 Task: Search one way flight ticket for 3 adults in first from Presque Isle: Presque Isle International Airport to Raleigh: Raleigh-durham International Airport on 8-5-2023. Number of bags: 2 checked bags. Price is upto 92000. Outbound departure time preference is 17:00.
Action: Mouse moved to (288, 299)
Screenshot: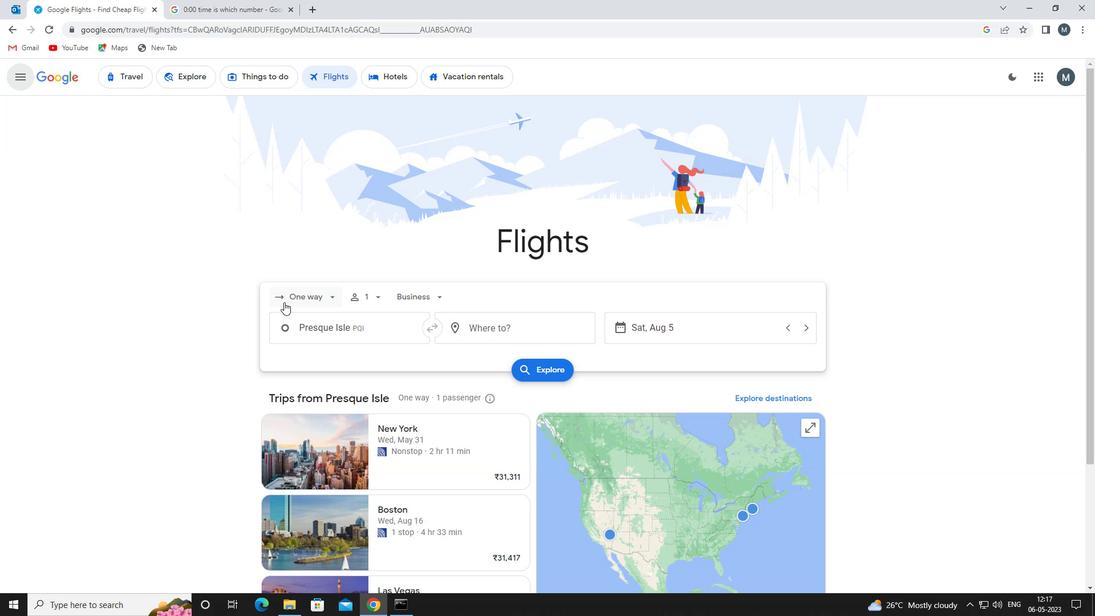 
Action: Mouse pressed left at (288, 299)
Screenshot: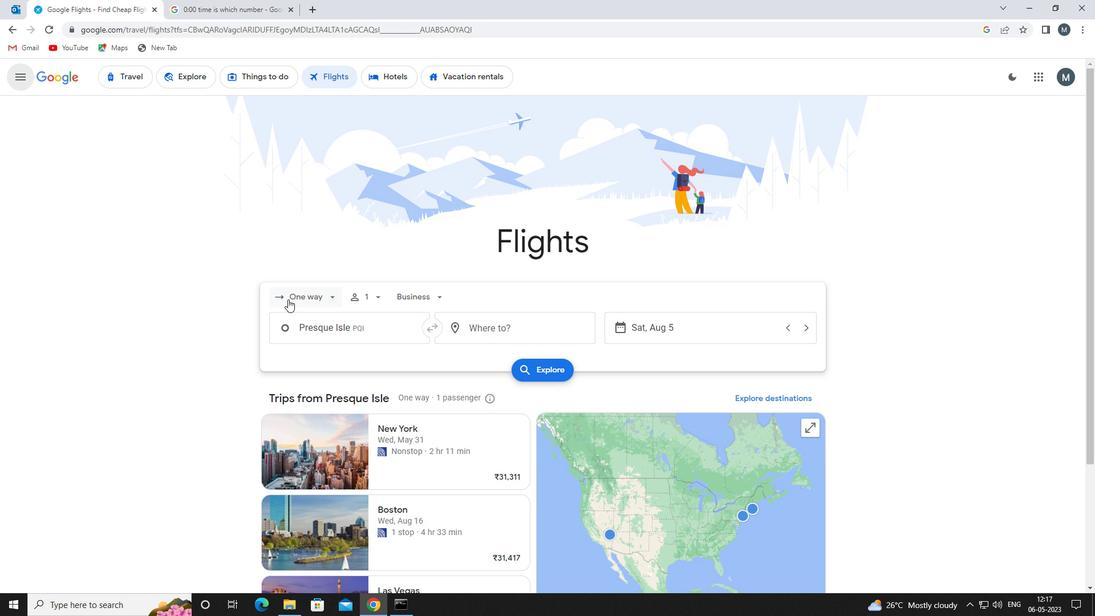 
Action: Mouse moved to (297, 353)
Screenshot: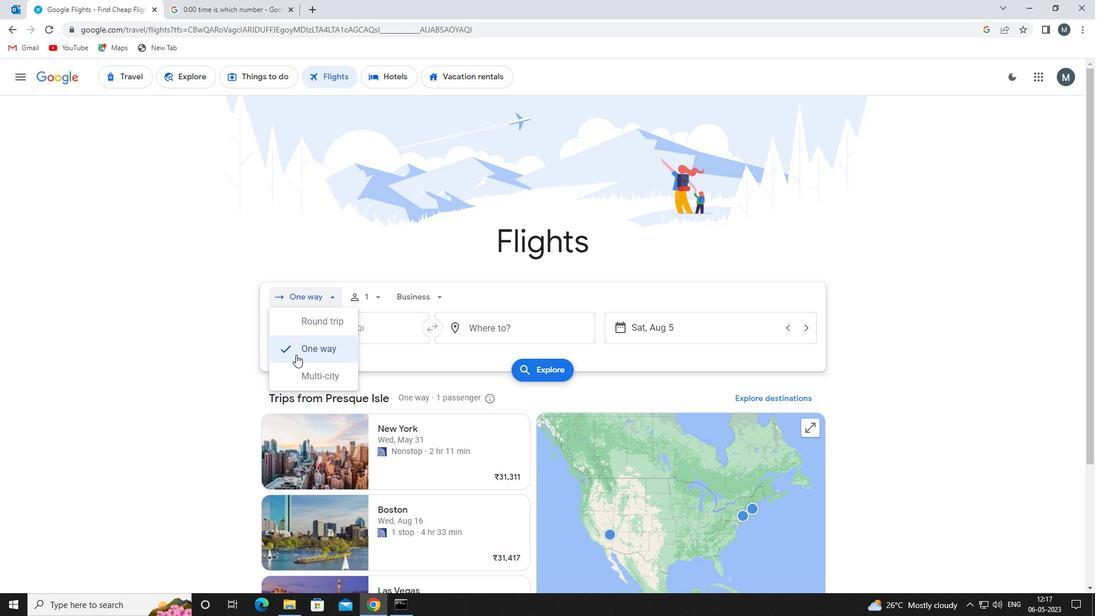 
Action: Mouse pressed left at (297, 353)
Screenshot: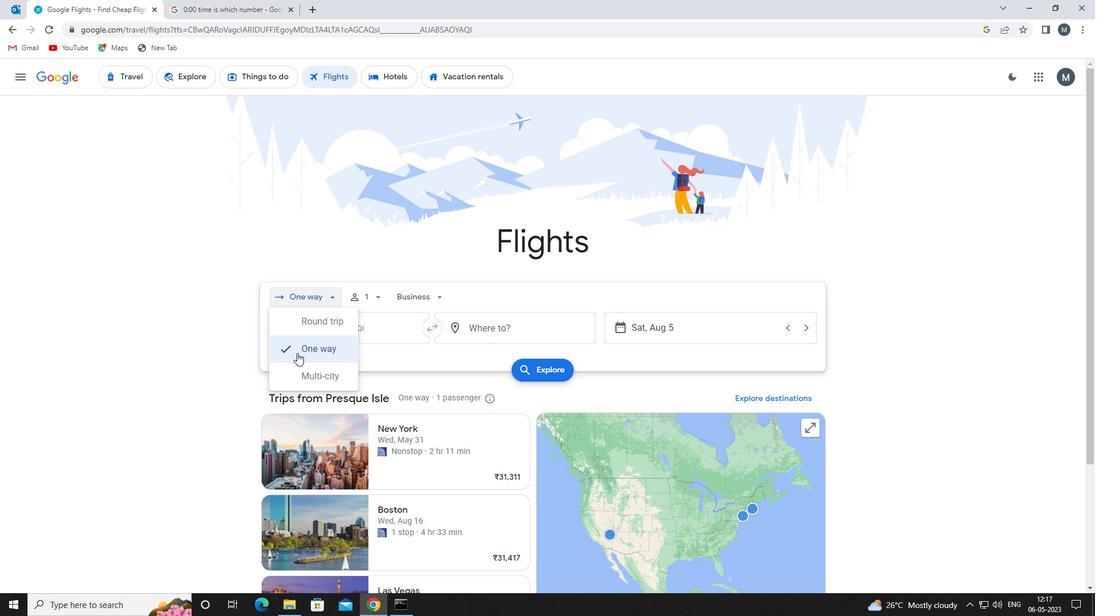 
Action: Mouse moved to (379, 299)
Screenshot: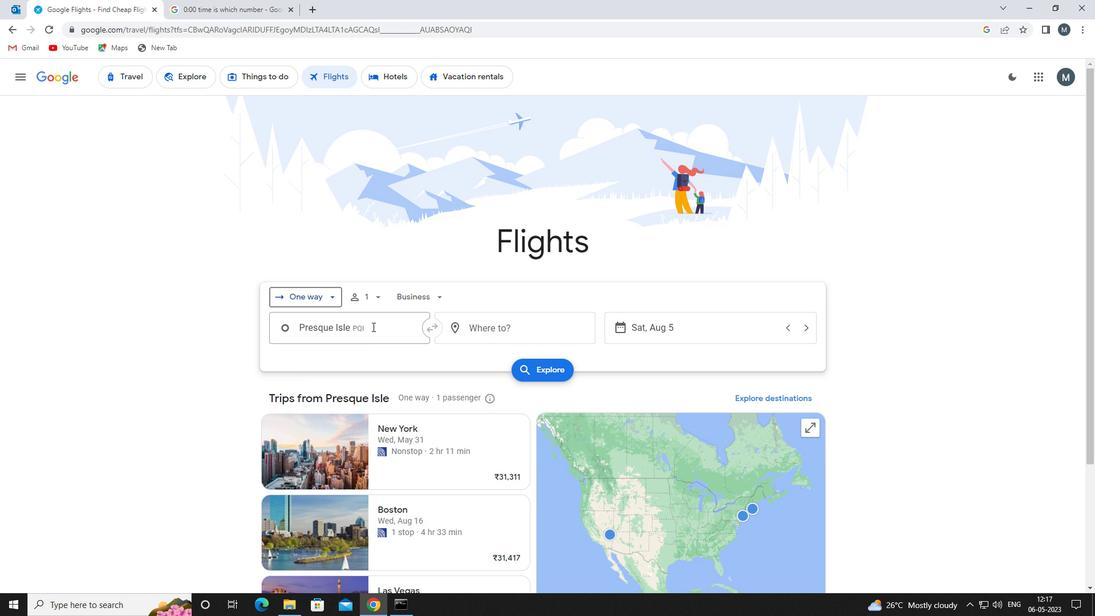 
Action: Mouse pressed left at (379, 299)
Screenshot: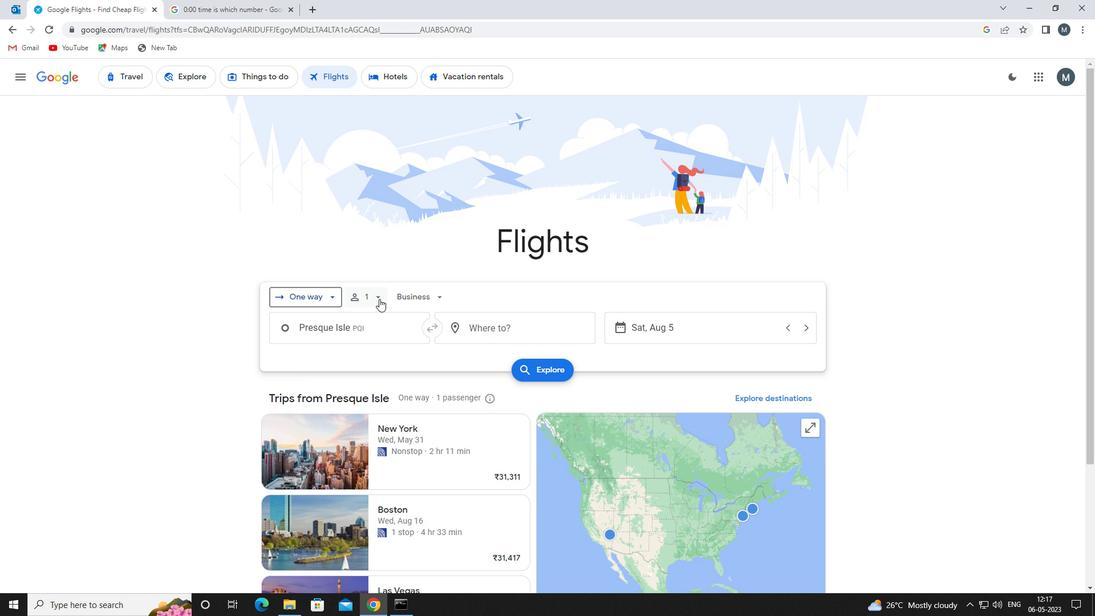 
Action: Mouse moved to (465, 325)
Screenshot: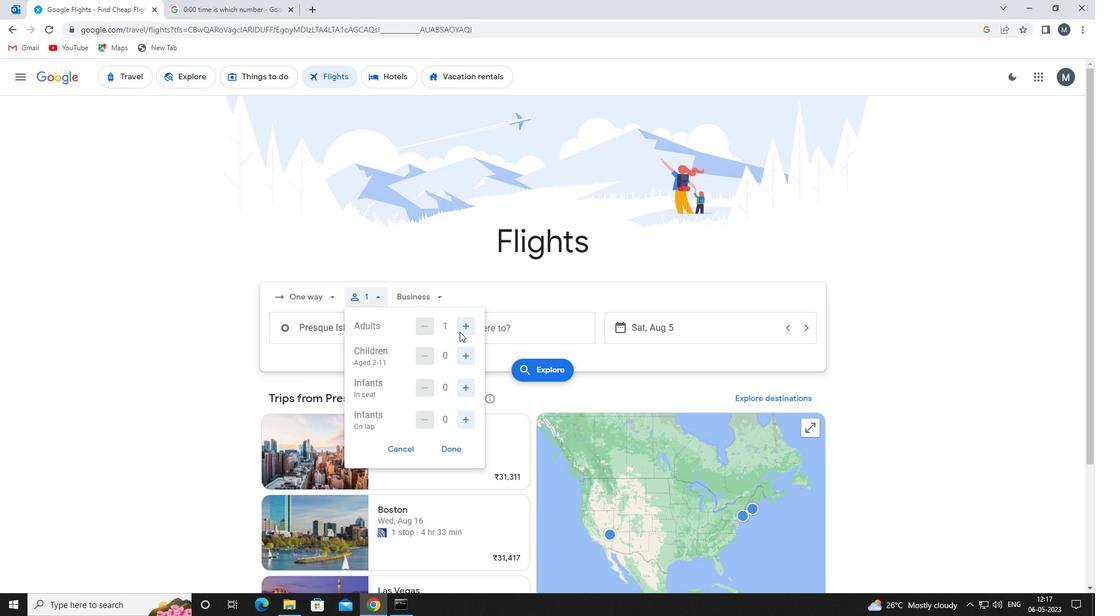
Action: Mouse pressed left at (465, 325)
Screenshot: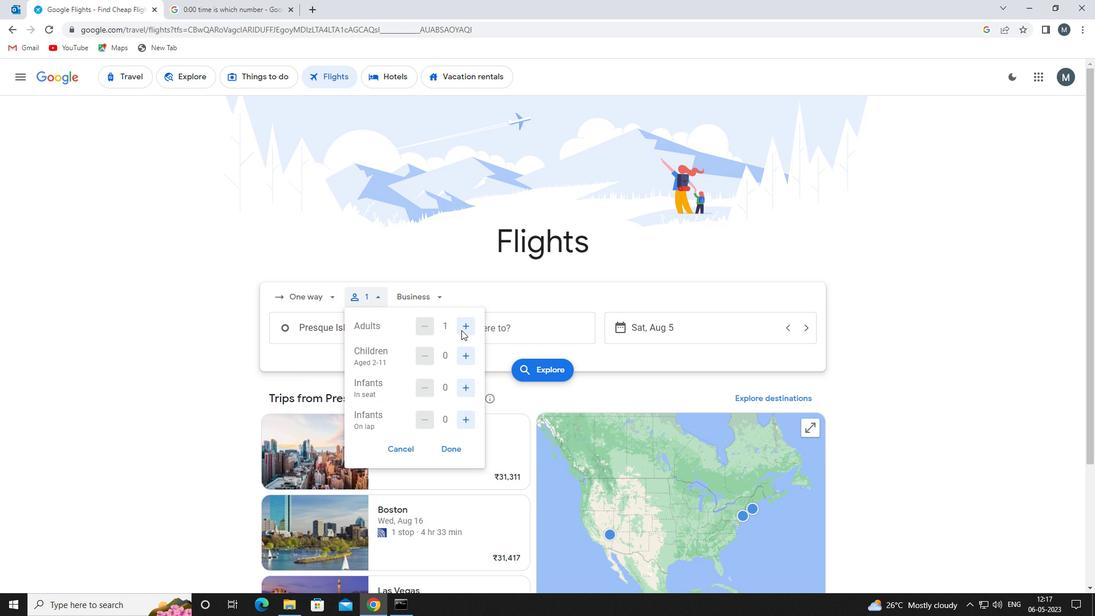 
Action: Mouse pressed left at (465, 325)
Screenshot: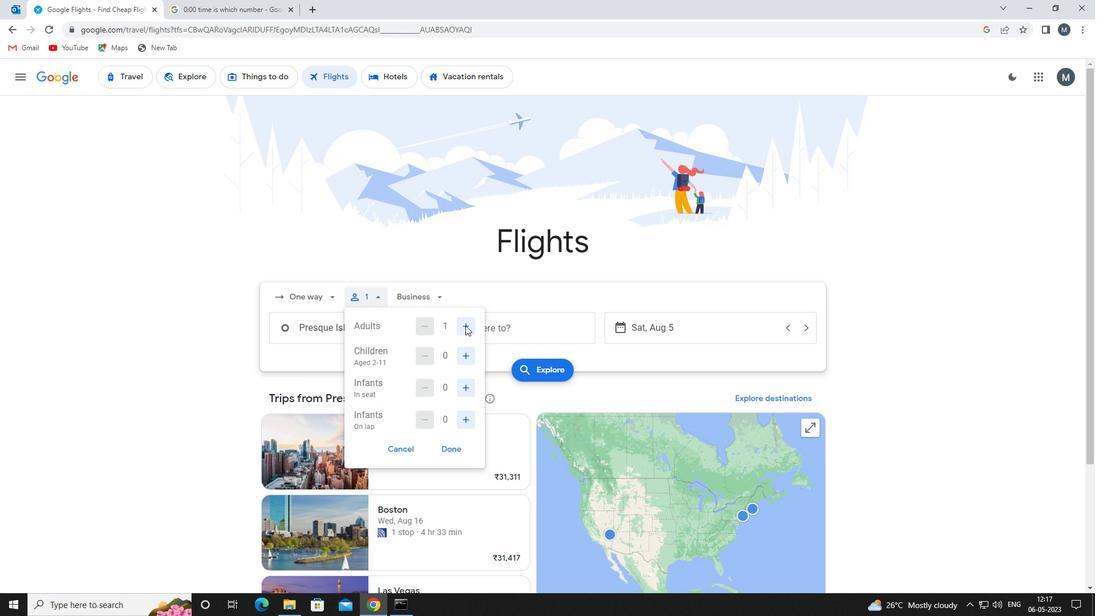 
Action: Mouse moved to (446, 454)
Screenshot: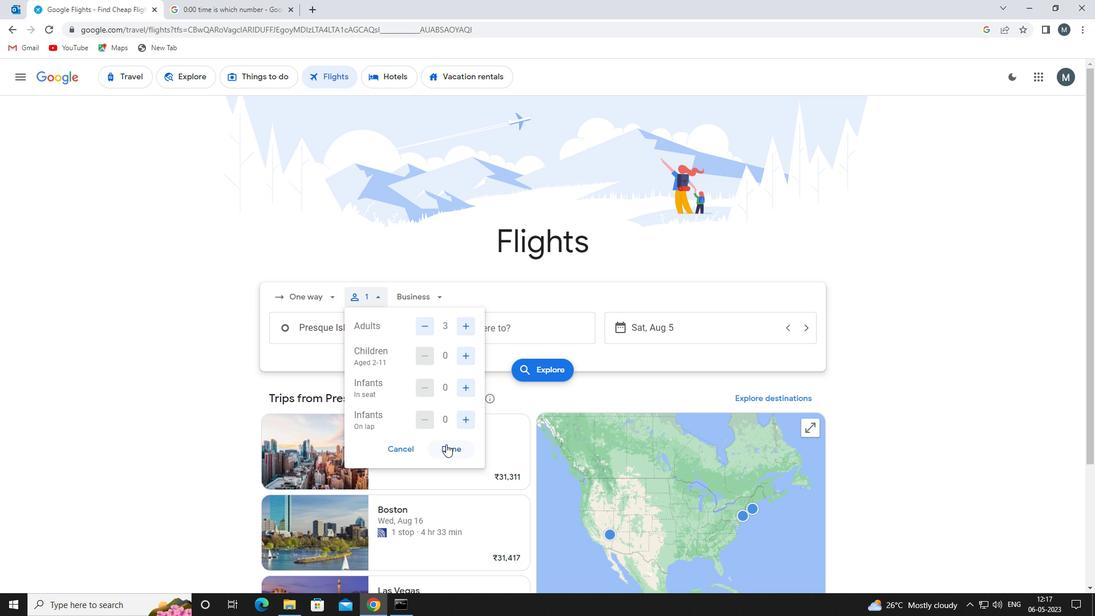 
Action: Mouse pressed left at (446, 454)
Screenshot: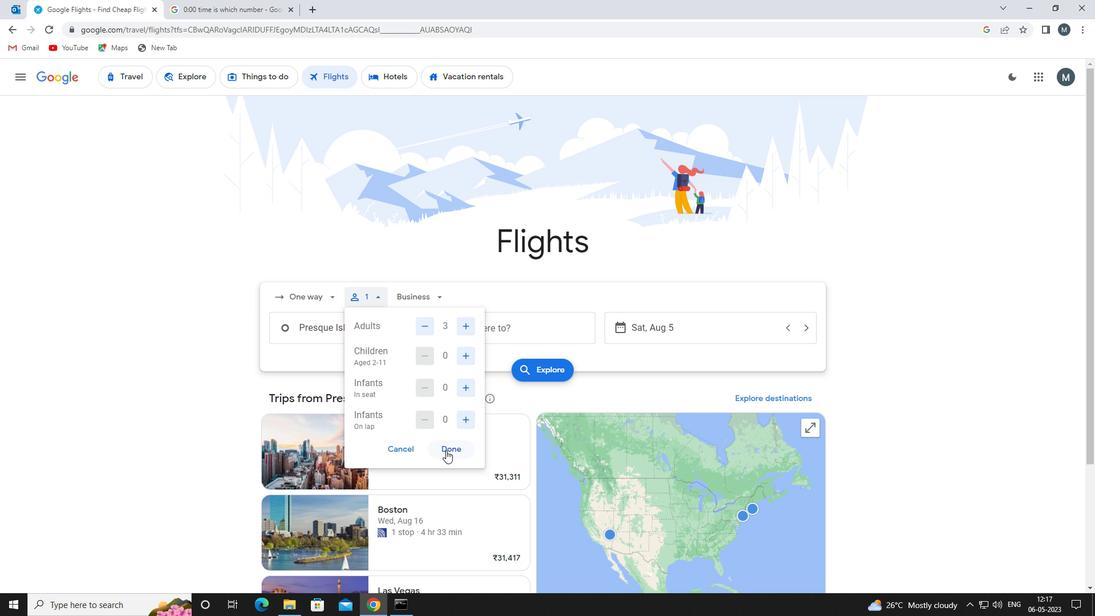 
Action: Mouse moved to (397, 299)
Screenshot: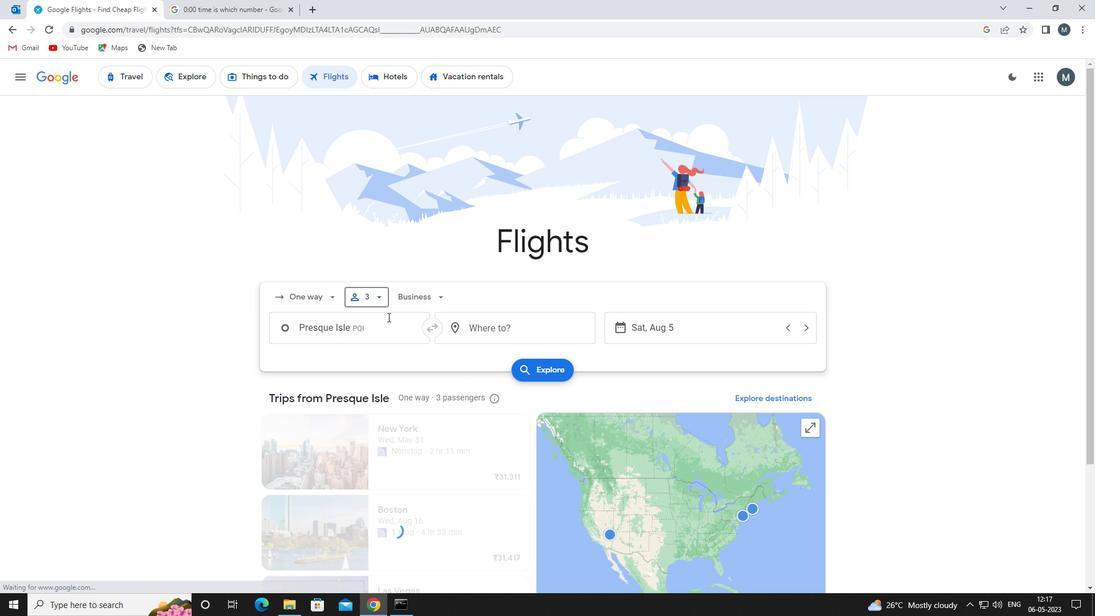 
Action: Mouse pressed left at (397, 299)
Screenshot: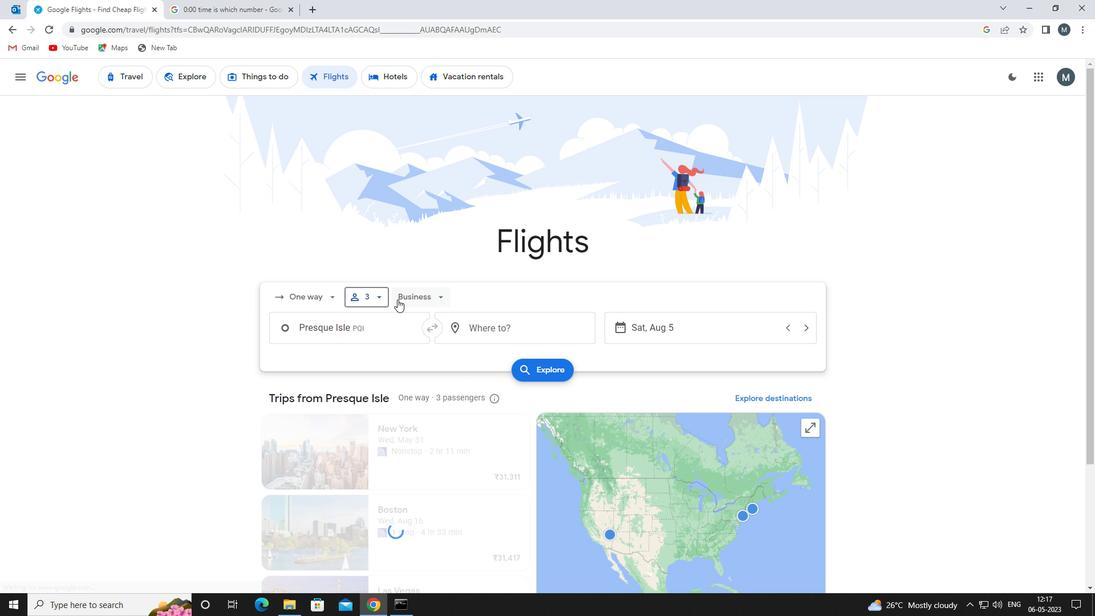 
Action: Mouse moved to (437, 404)
Screenshot: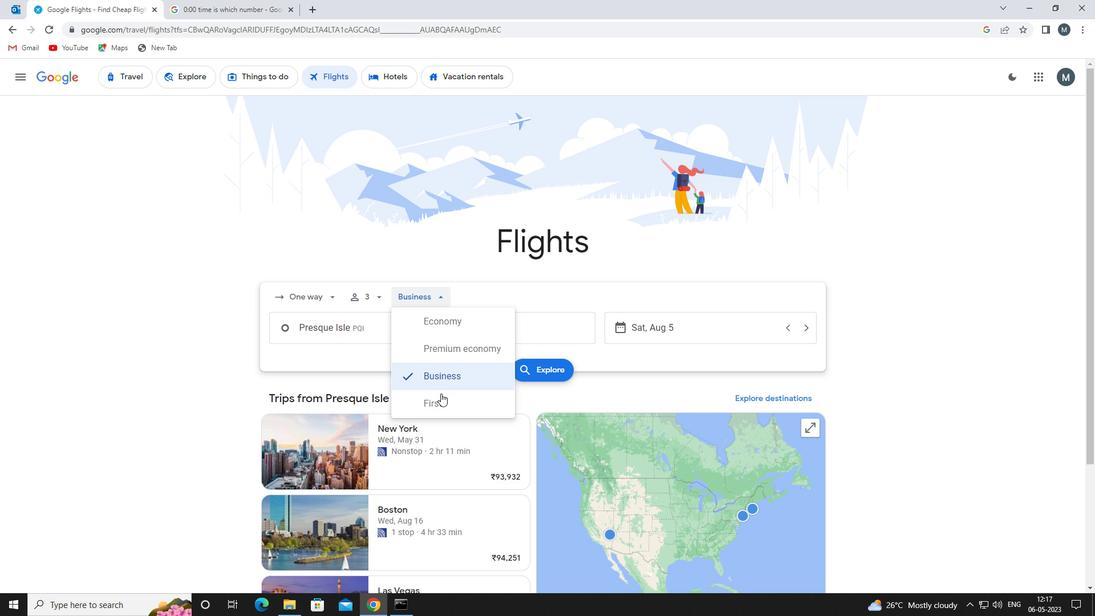 
Action: Mouse pressed left at (437, 404)
Screenshot: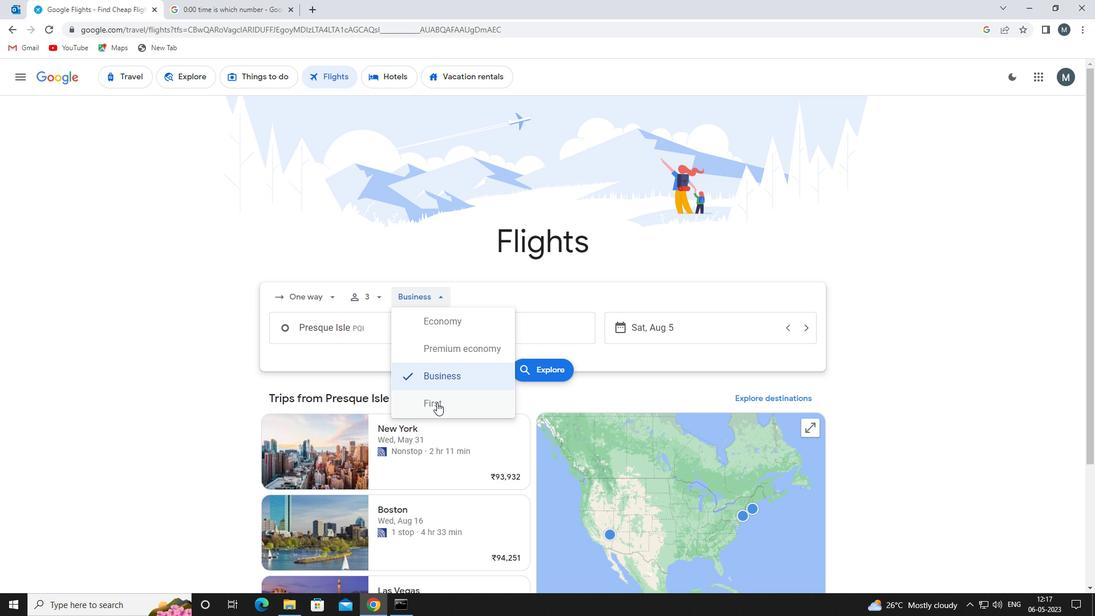 
Action: Mouse moved to (374, 327)
Screenshot: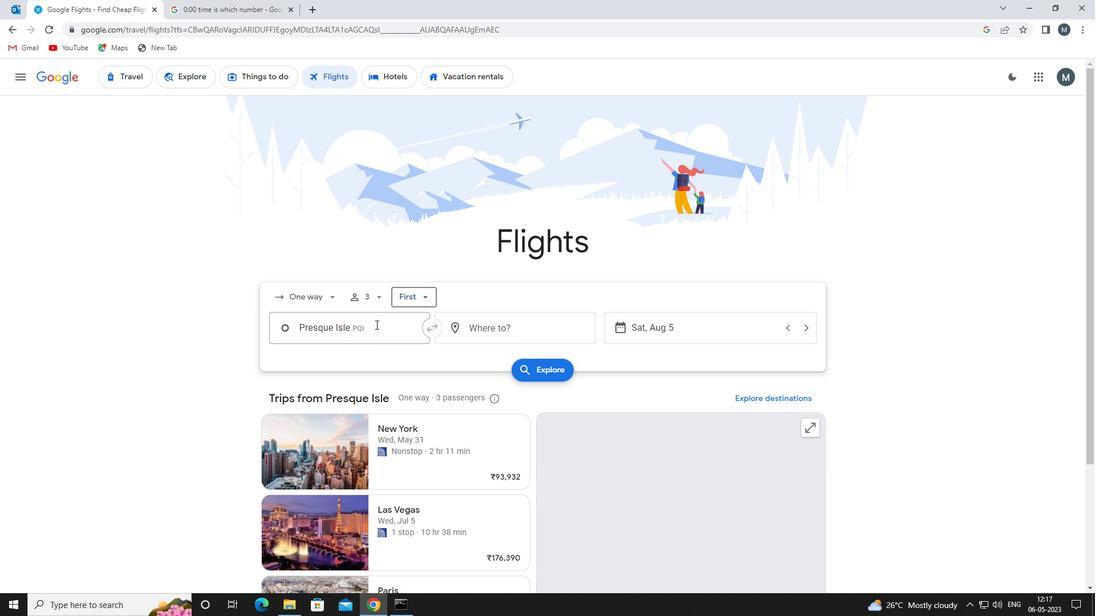 
Action: Mouse pressed left at (374, 327)
Screenshot: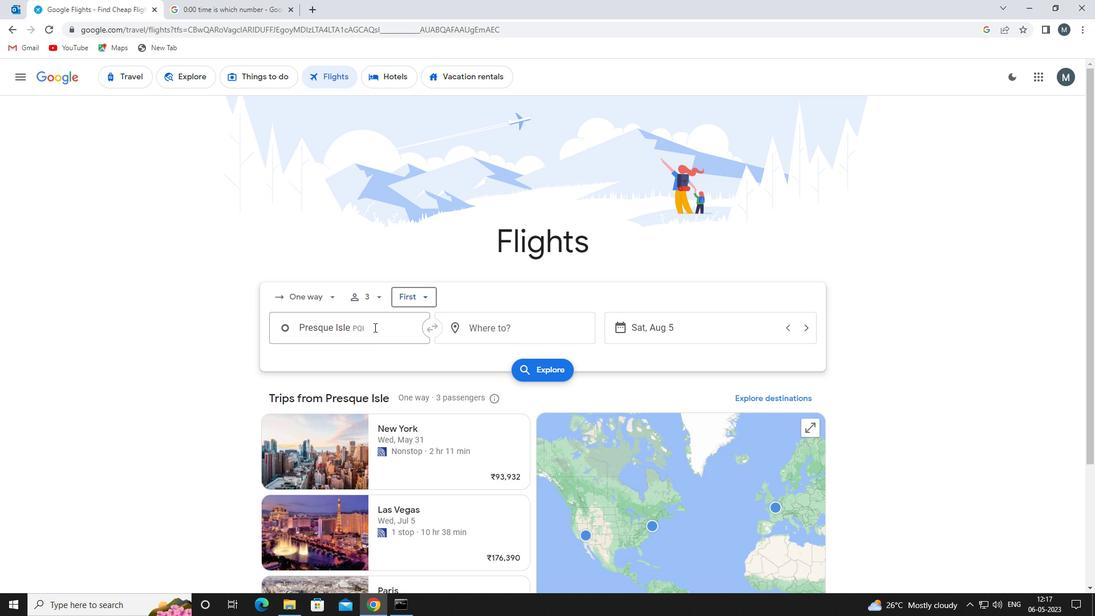 
Action: Key pressed presque<Key.space>isle<Key.space>i
Screenshot: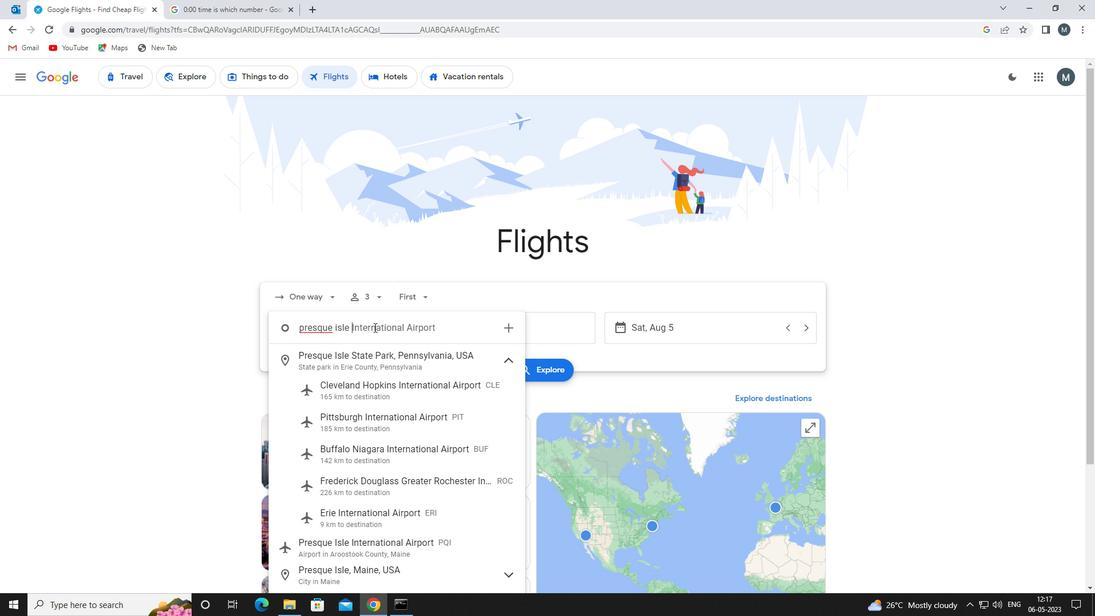 
Action: Mouse moved to (347, 362)
Screenshot: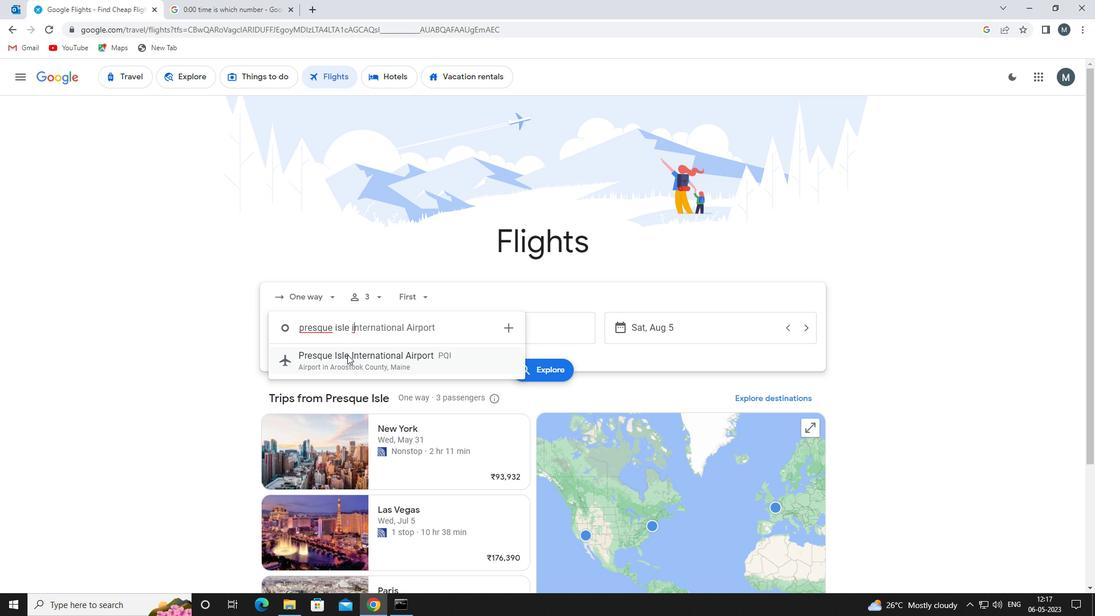 
Action: Mouse pressed left at (347, 362)
Screenshot: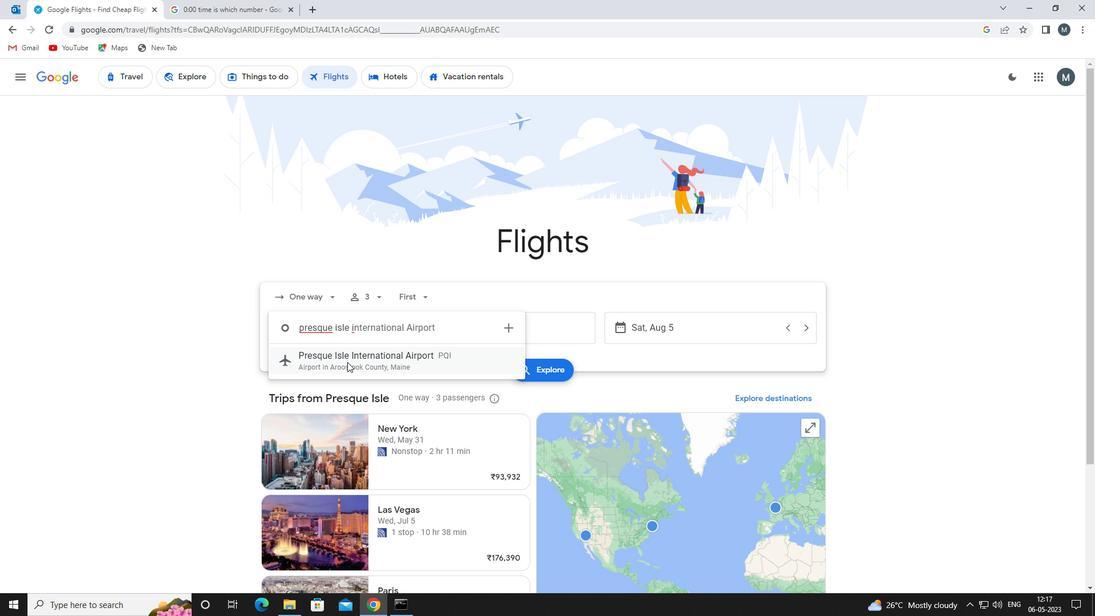 
Action: Mouse moved to (481, 334)
Screenshot: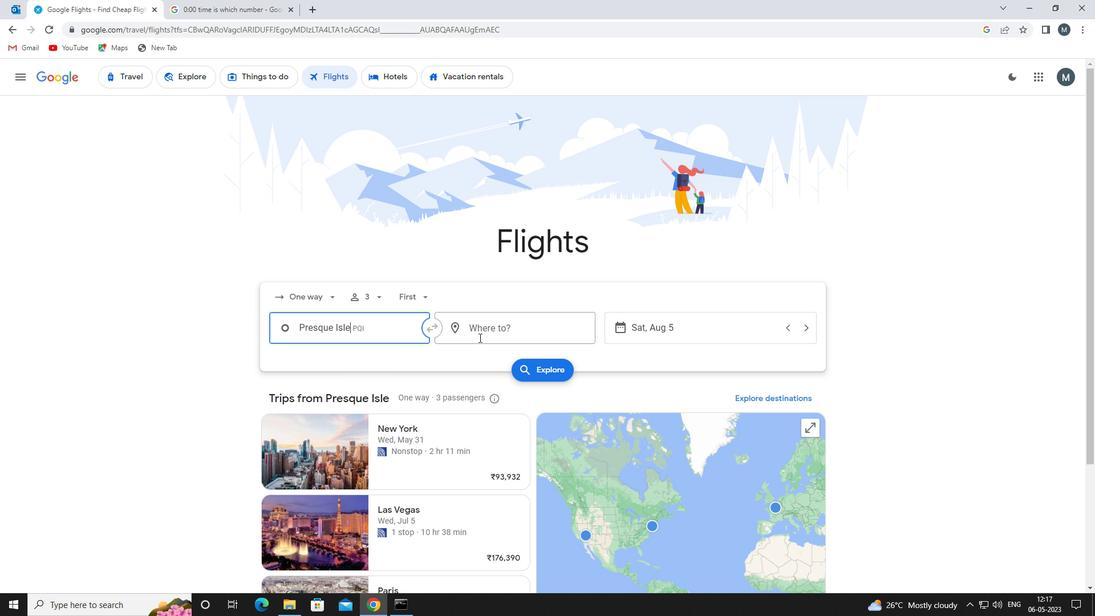 
Action: Mouse pressed left at (481, 334)
Screenshot: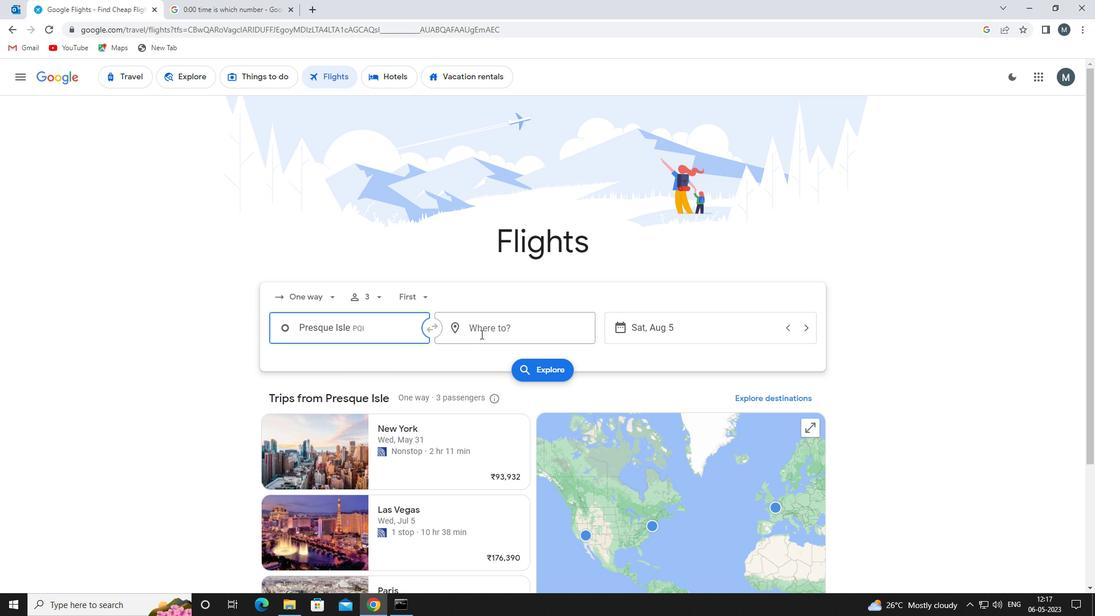 
Action: Mouse moved to (479, 332)
Screenshot: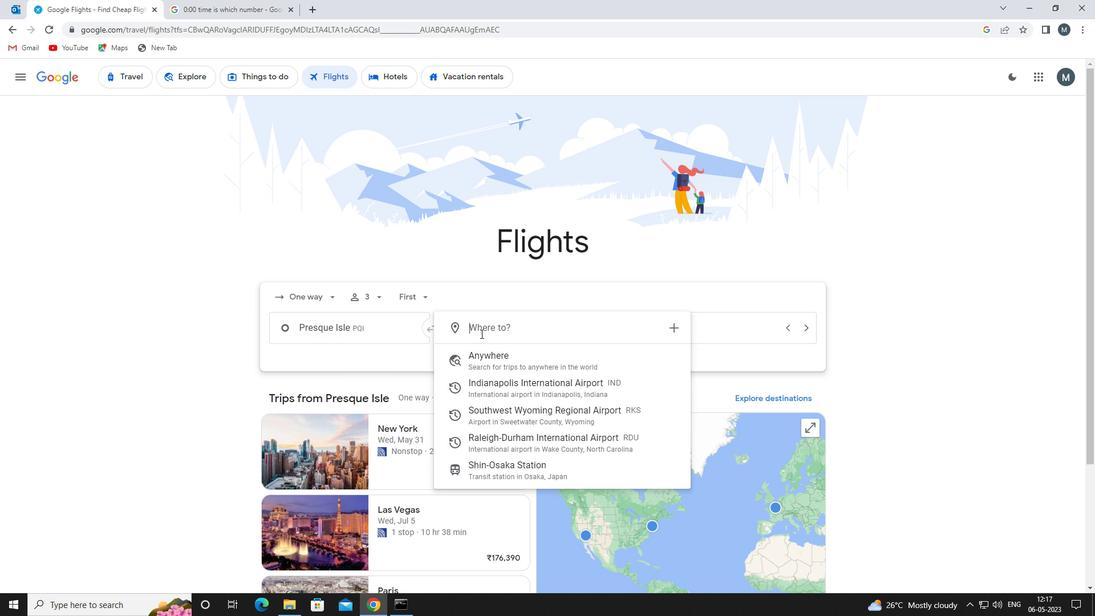 
Action: Key pressed raleigh<Key.space>du
Screenshot: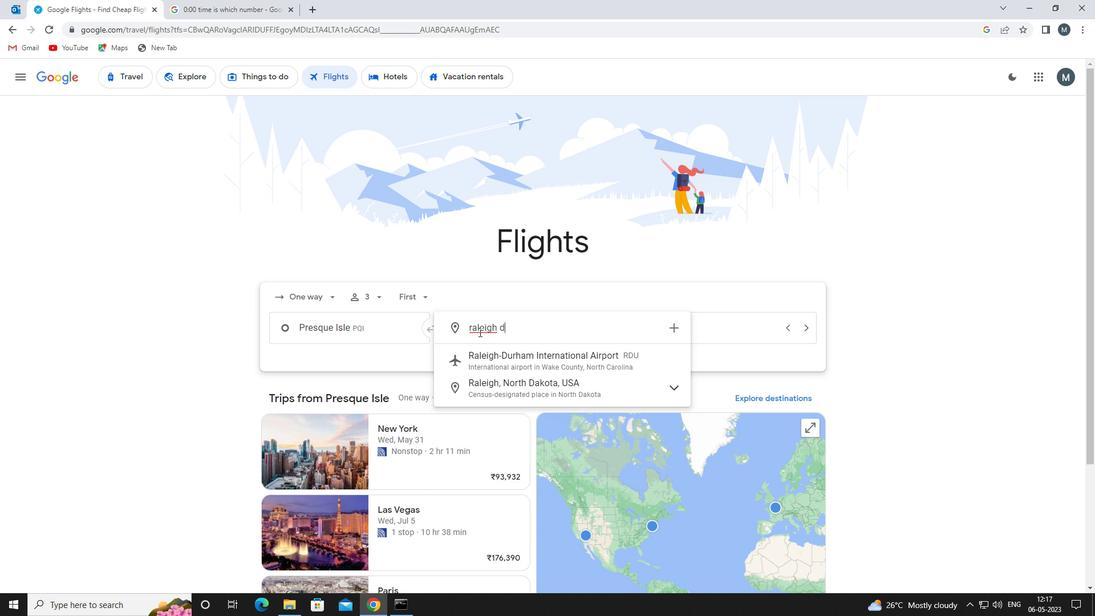
Action: Mouse moved to (569, 357)
Screenshot: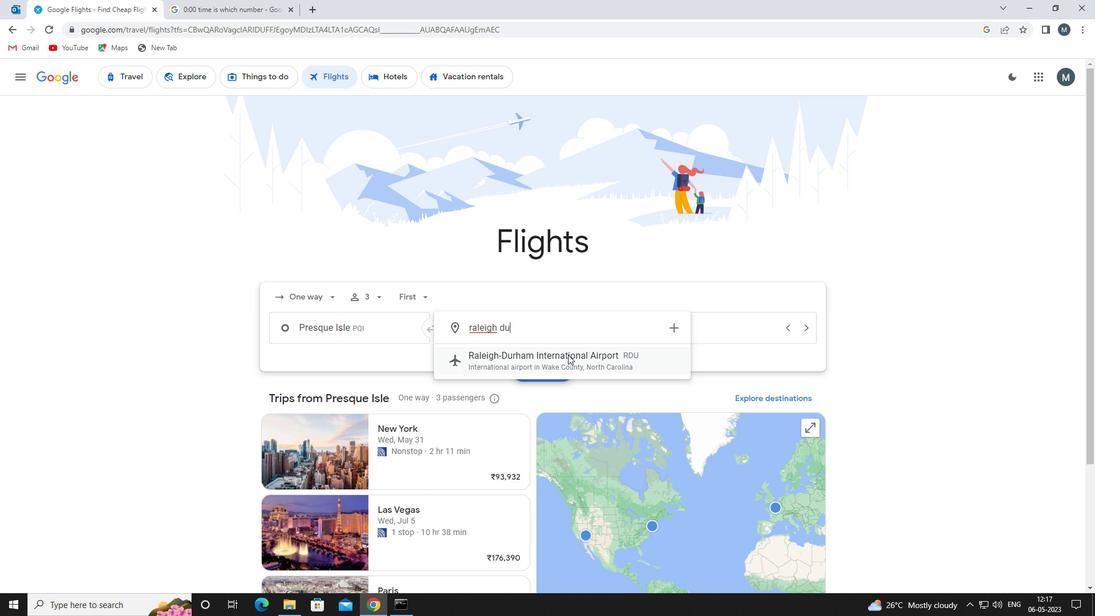 
Action: Mouse pressed left at (569, 357)
Screenshot: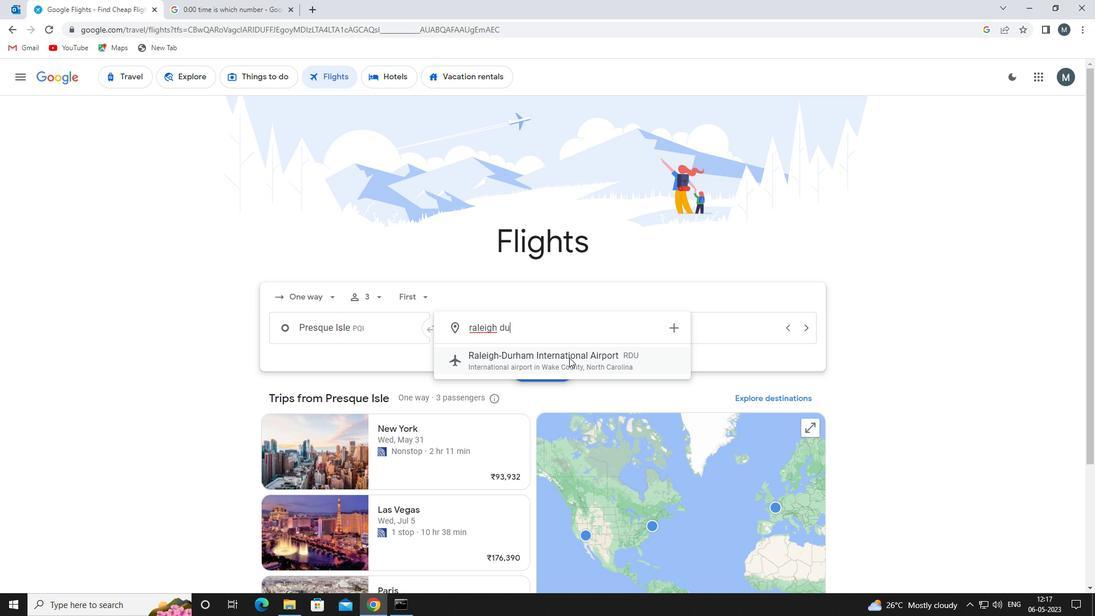 
Action: Mouse moved to (654, 328)
Screenshot: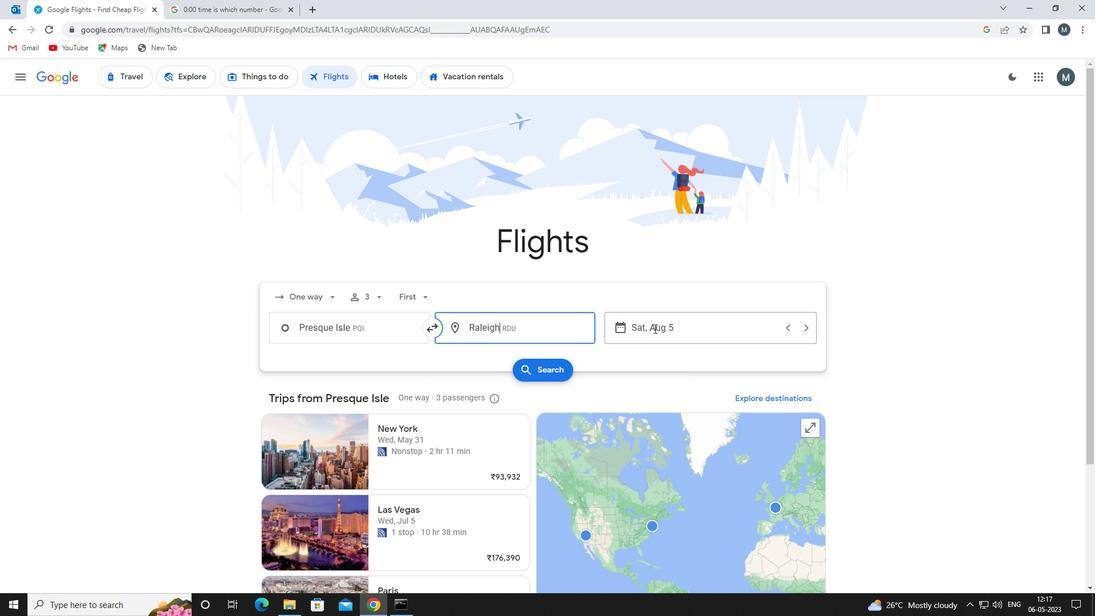 
Action: Mouse pressed left at (654, 328)
Screenshot: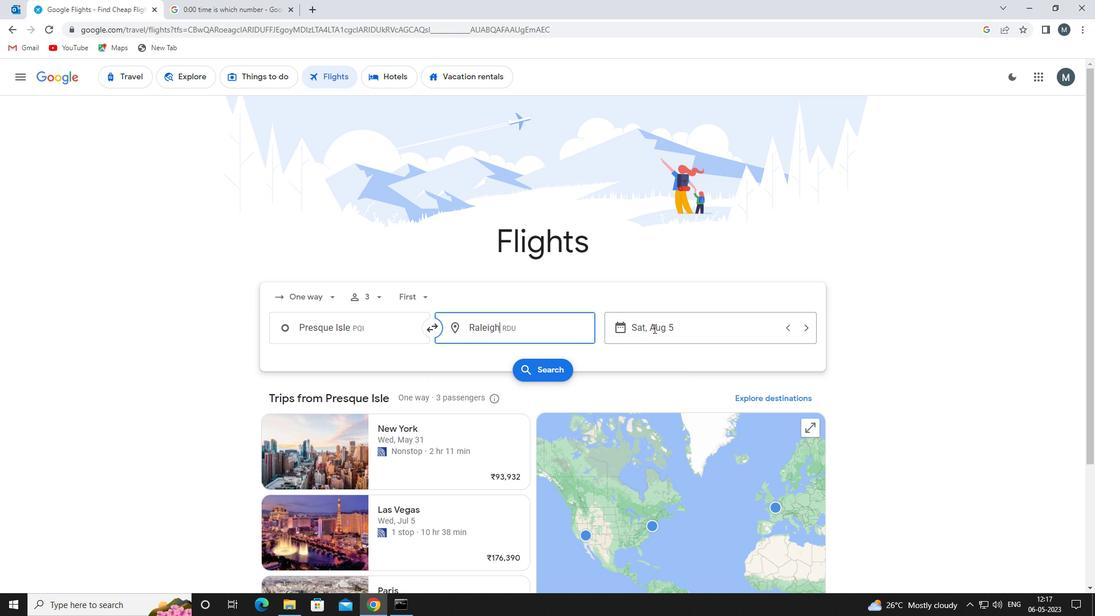 
Action: Mouse moved to (574, 390)
Screenshot: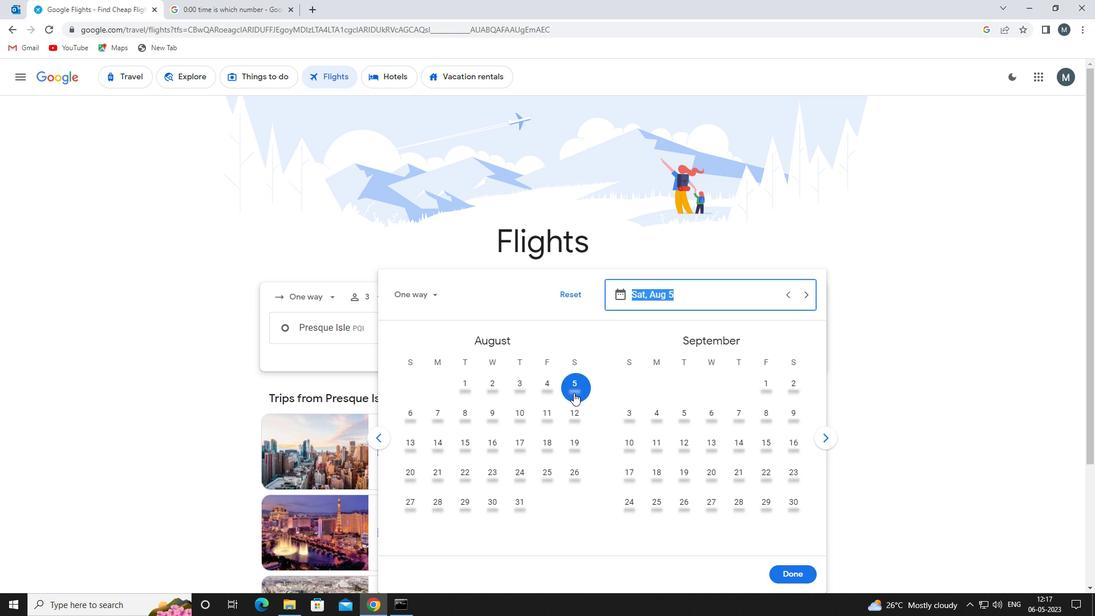 
Action: Mouse pressed left at (574, 390)
Screenshot: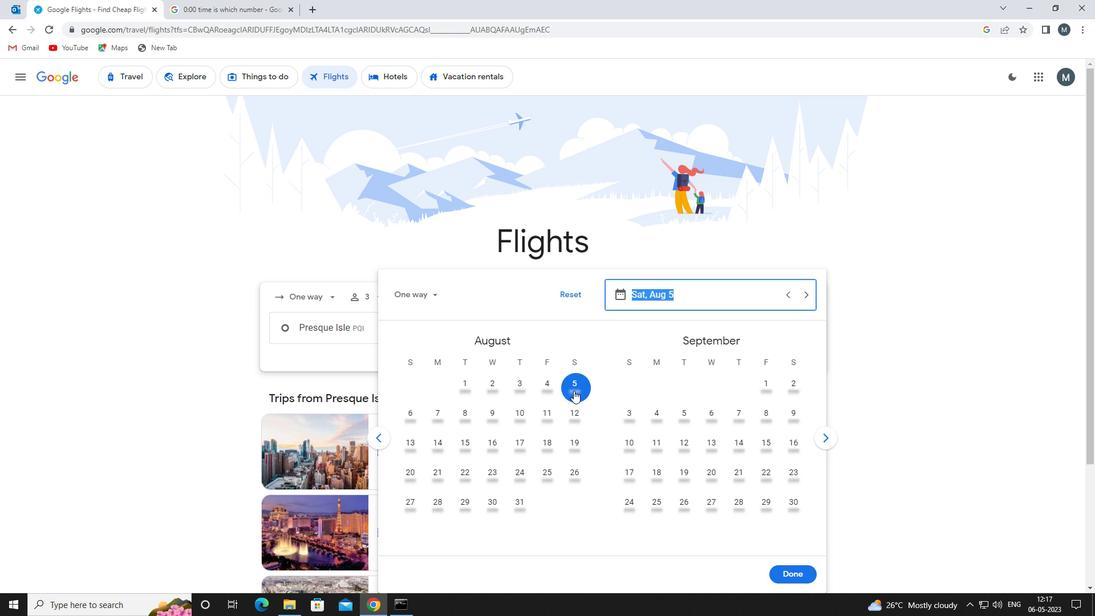 
Action: Mouse moved to (784, 574)
Screenshot: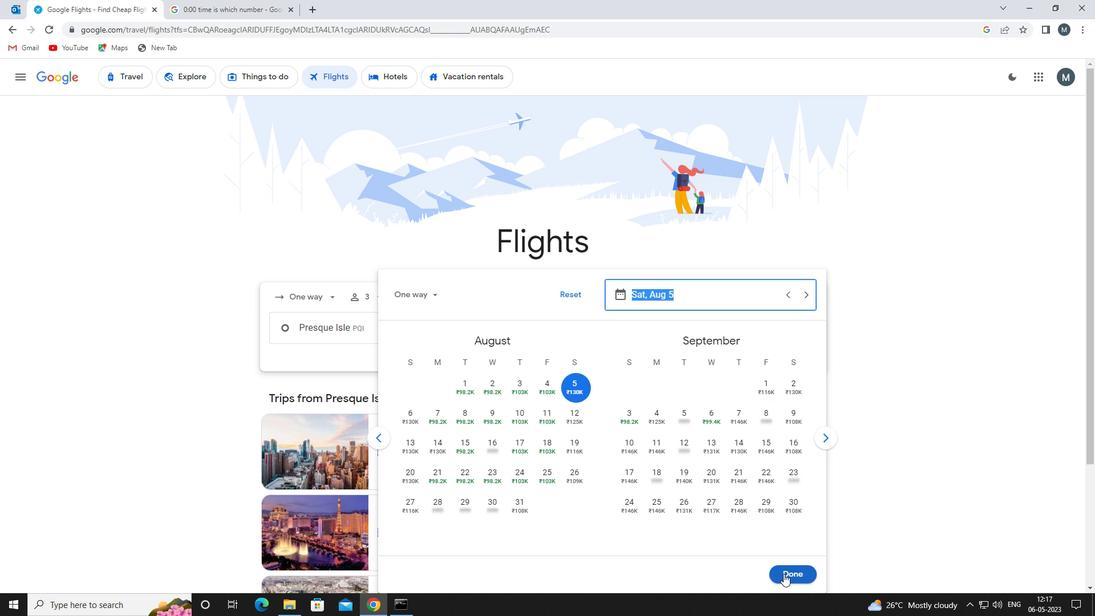 
Action: Mouse pressed left at (784, 574)
Screenshot: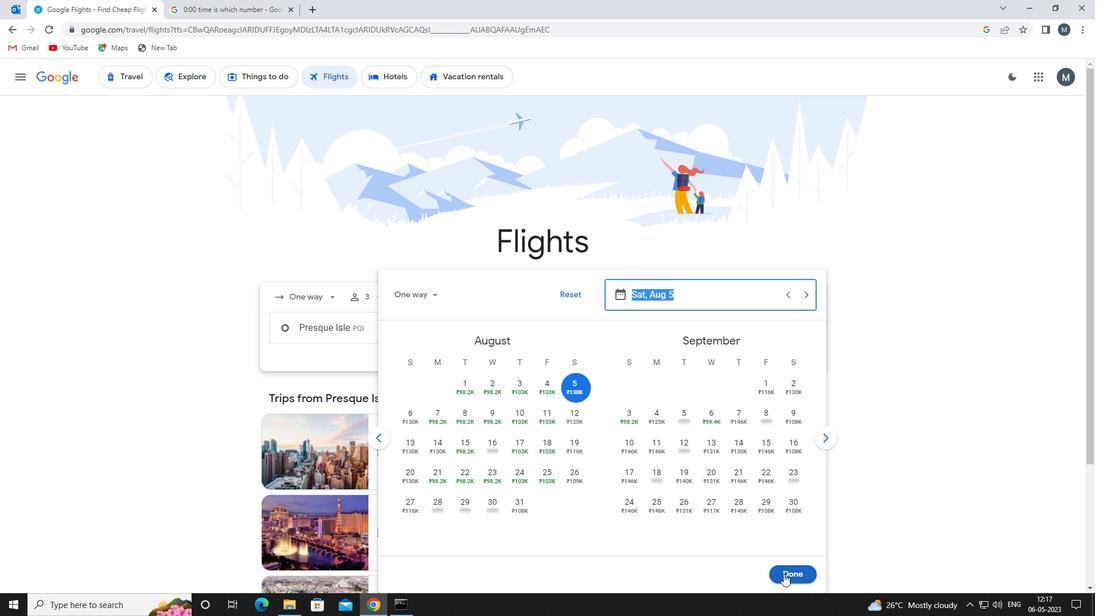 
Action: Mouse moved to (530, 375)
Screenshot: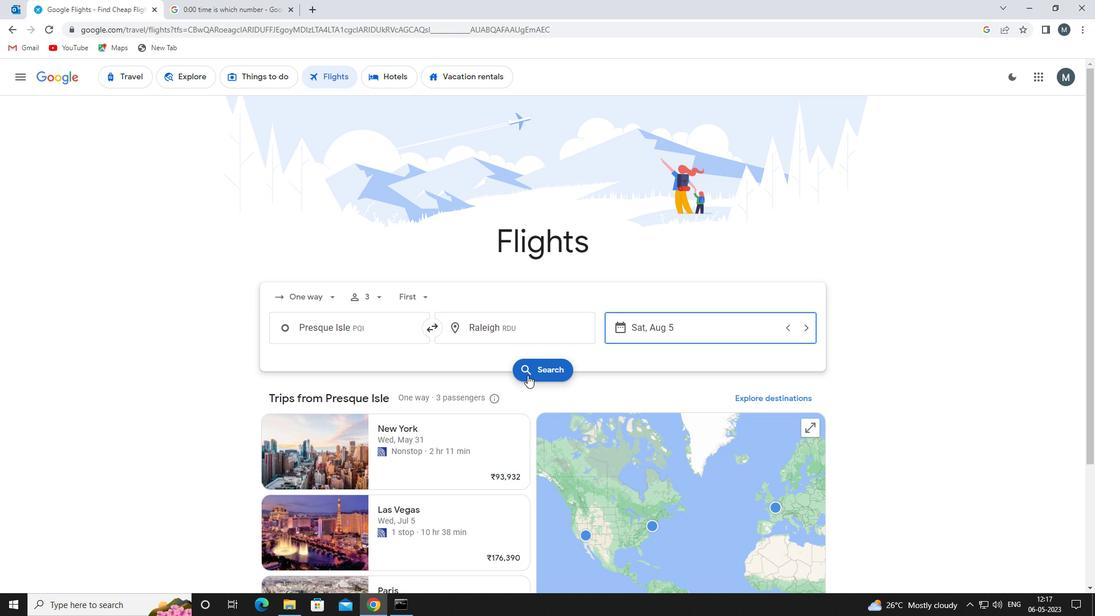 
Action: Mouse pressed left at (530, 375)
Screenshot: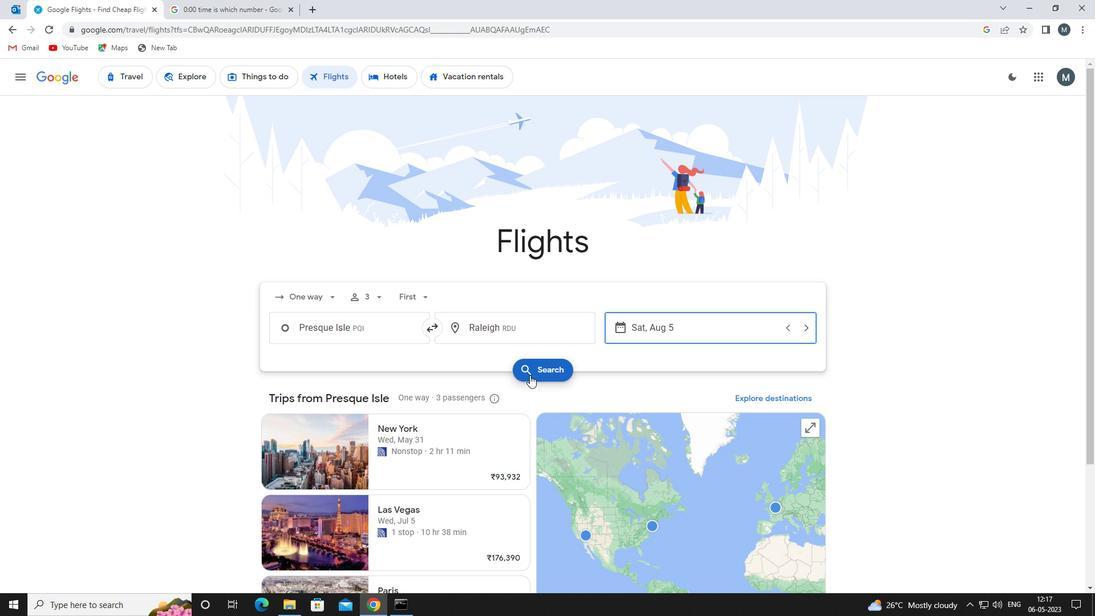 
Action: Mouse moved to (283, 178)
Screenshot: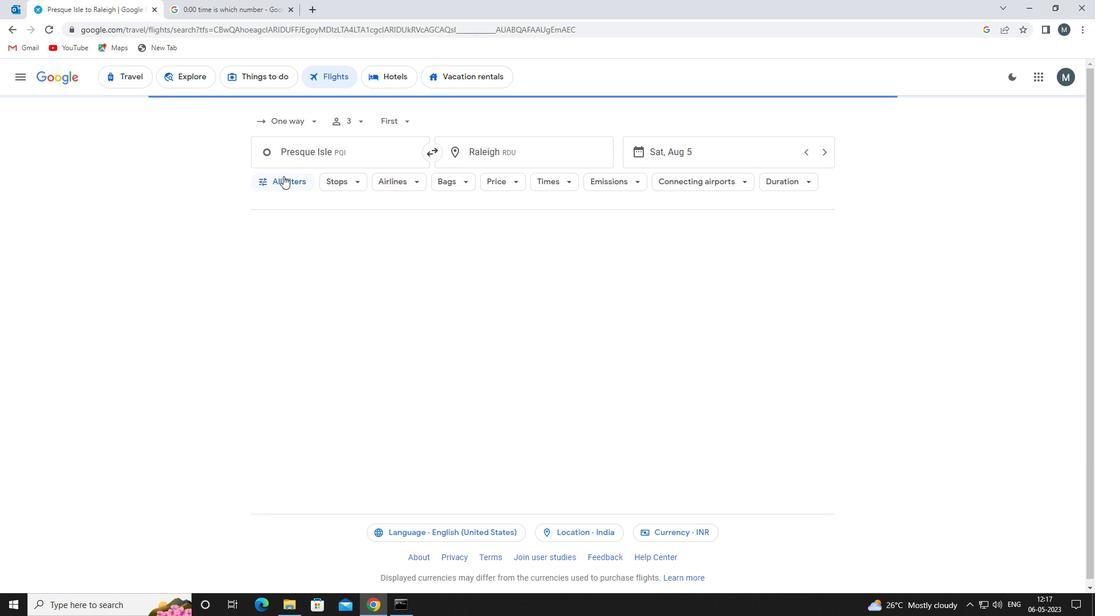 
Action: Mouse pressed left at (283, 178)
Screenshot: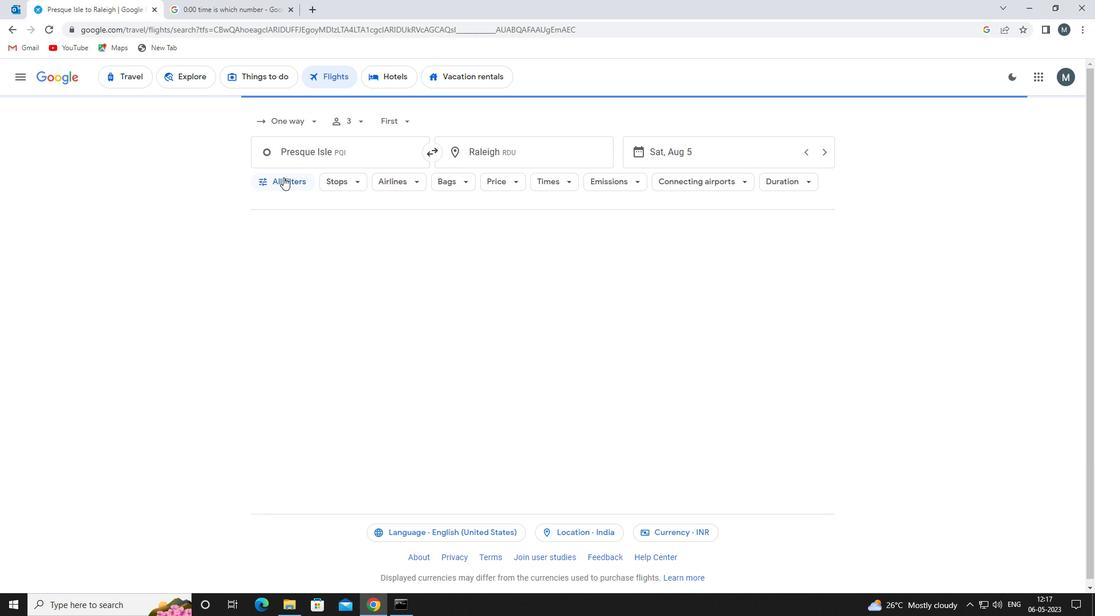 
Action: Mouse moved to (341, 264)
Screenshot: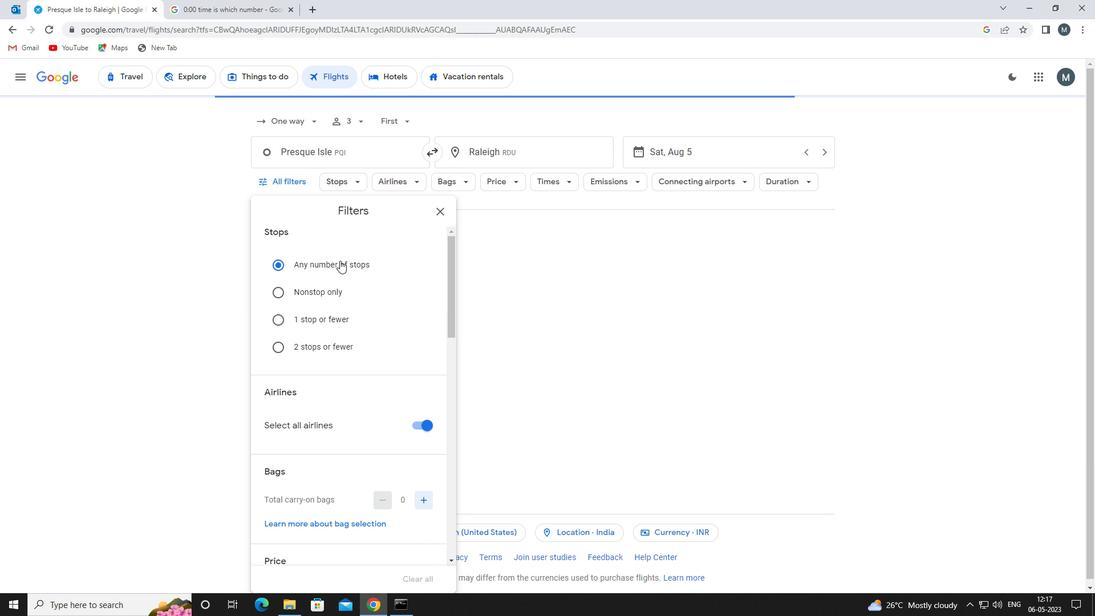 
Action: Mouse scrolled (341, 264) with delta (0, 0)
Screenshot: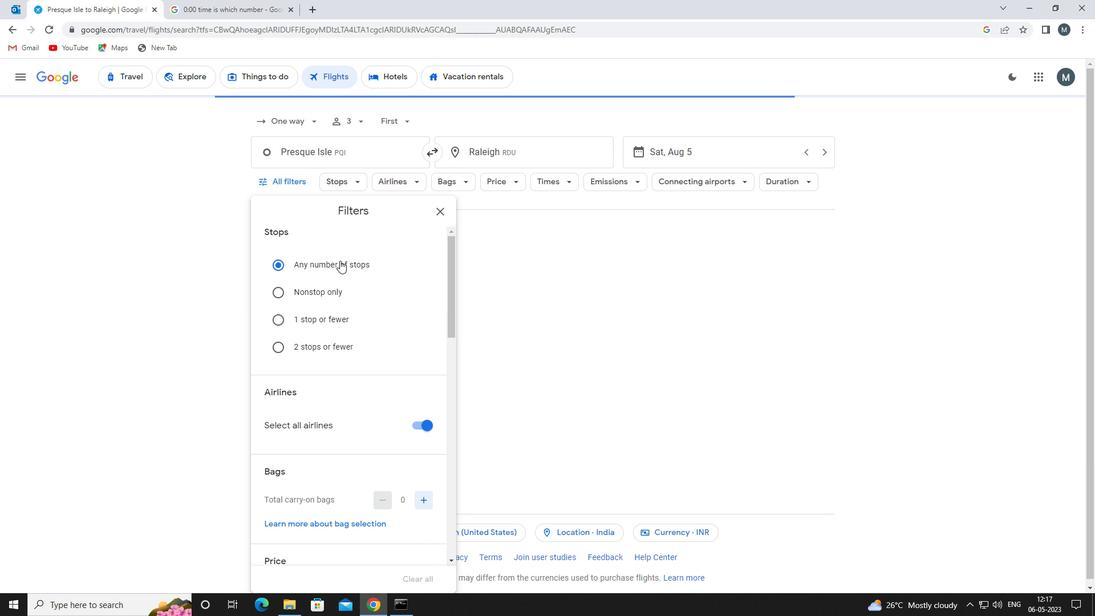 
Action: Mouse moved to (342, 269)
Screenshot: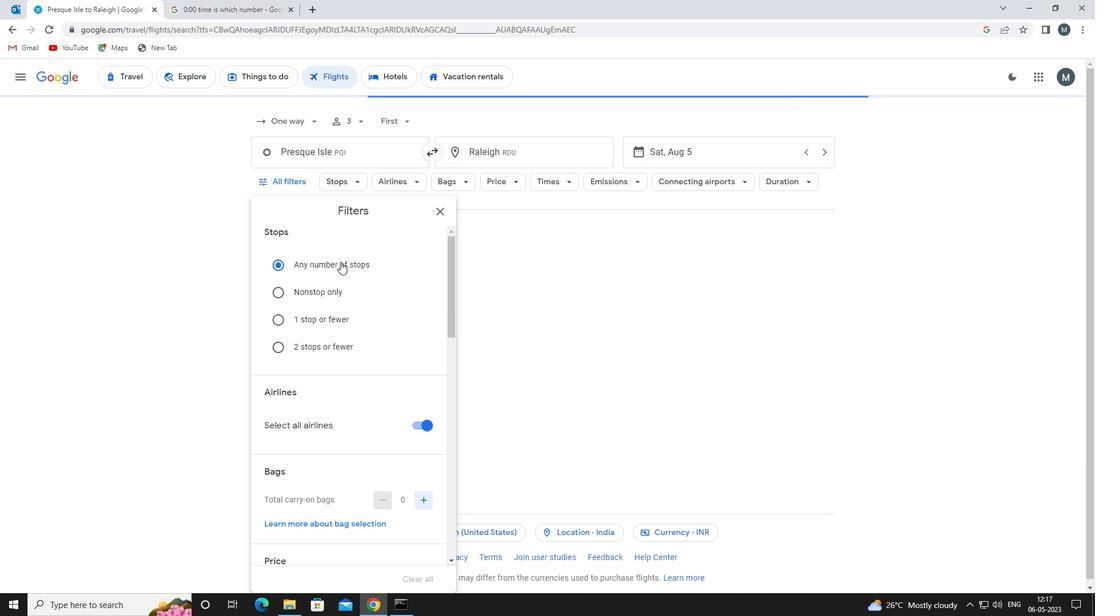 
Action: Mouse scrolled (342, 268) with delta (0, 0)
Screenshot: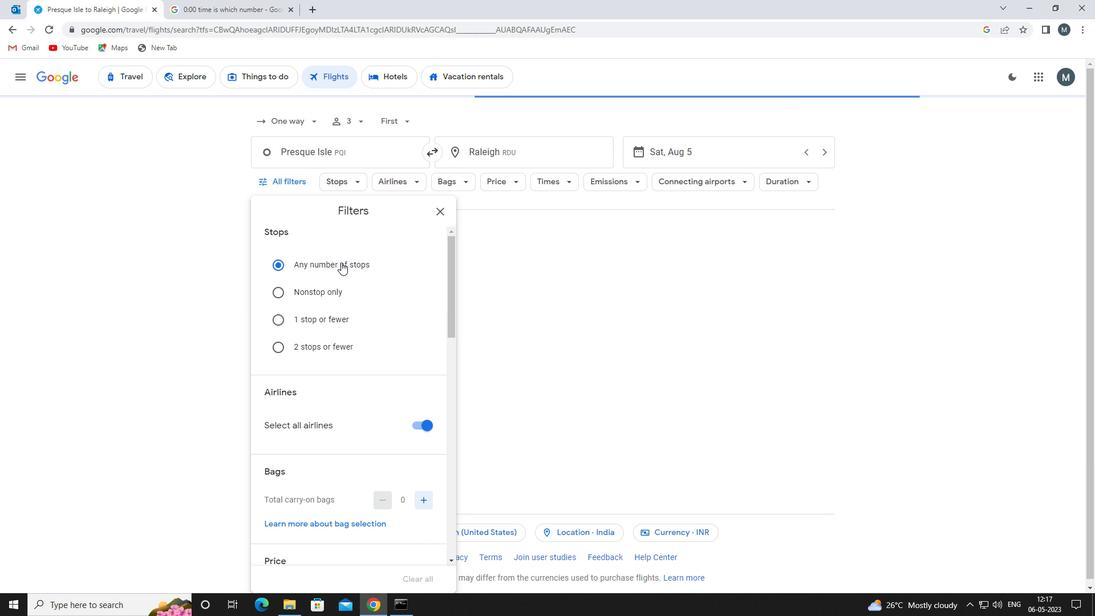 
Action: Mouse moved to (416, 312)
Screenshot: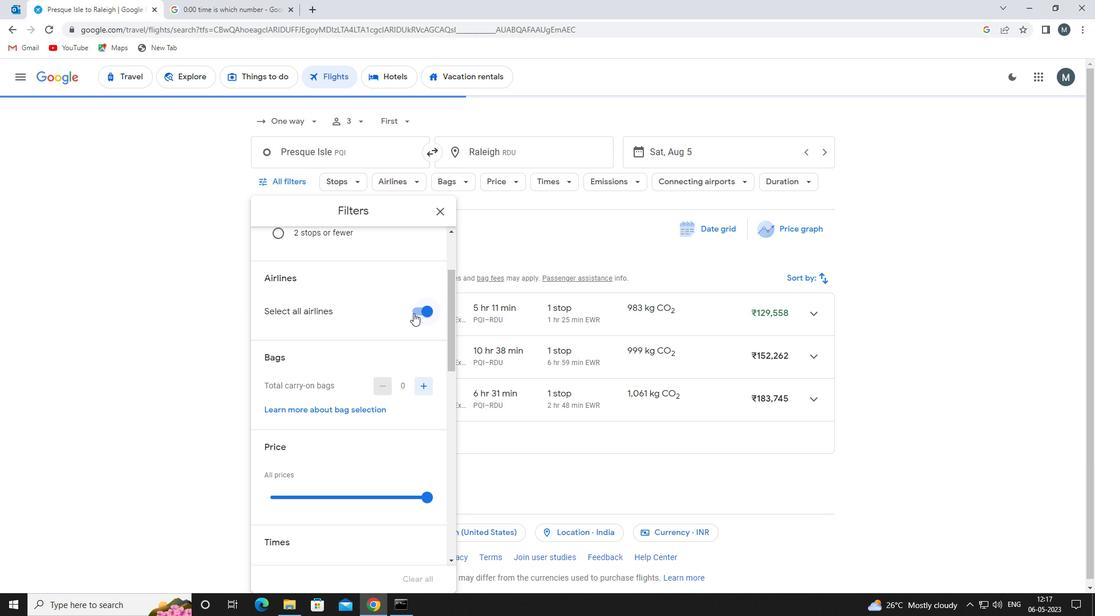 
Action: Mouse pressed left at (416, 312)
Screenshot: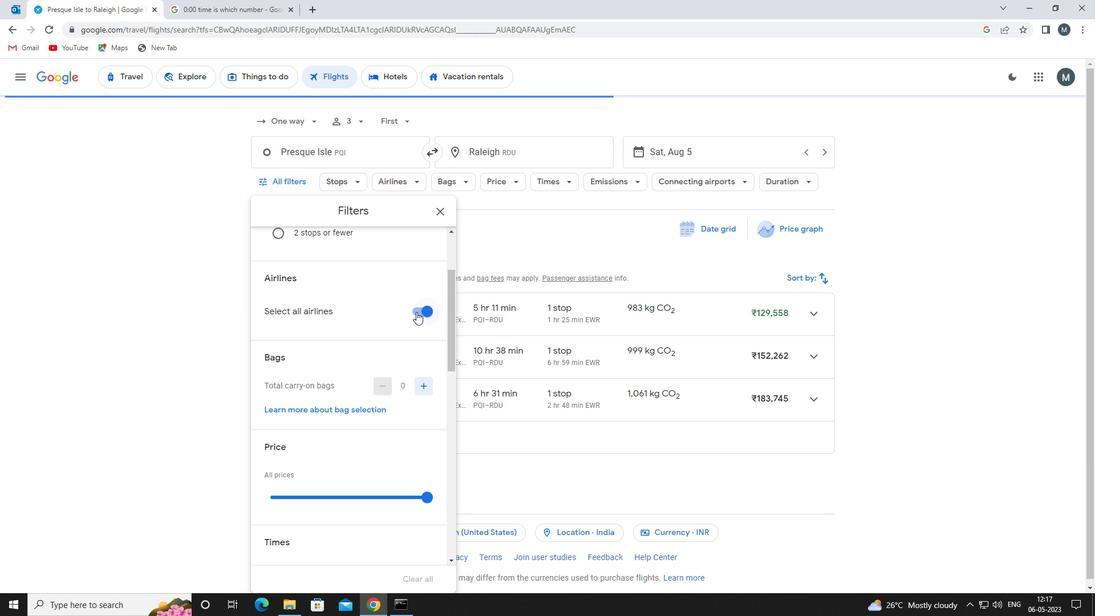 
Action: Mouse moved to (412, 315)
Screenshot: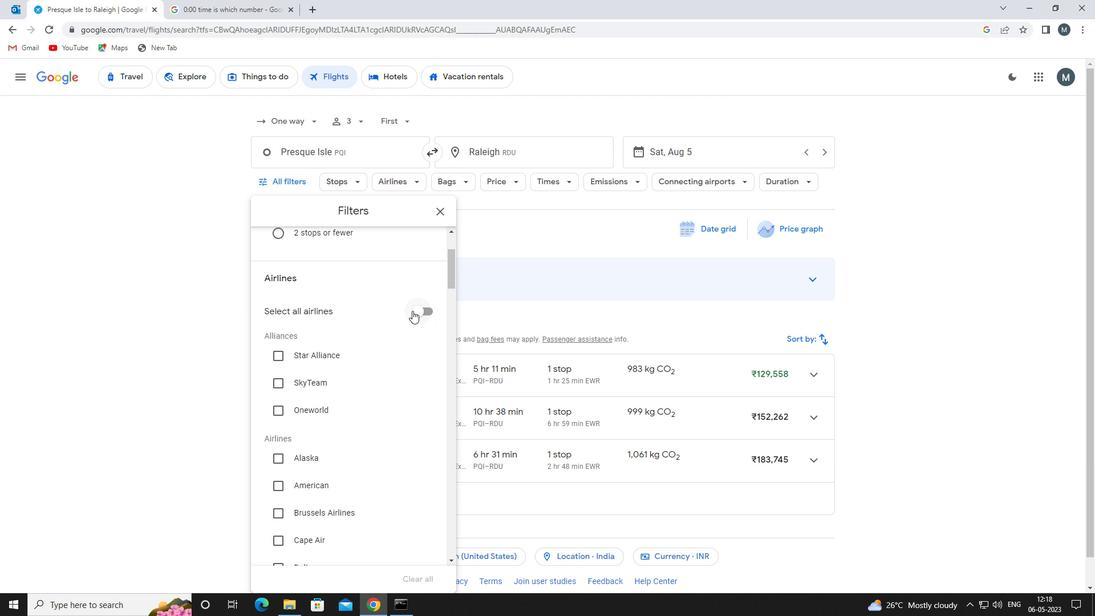 
Action: Mouse scrolled (412, 315) with delta (0, 0)
Screenshot: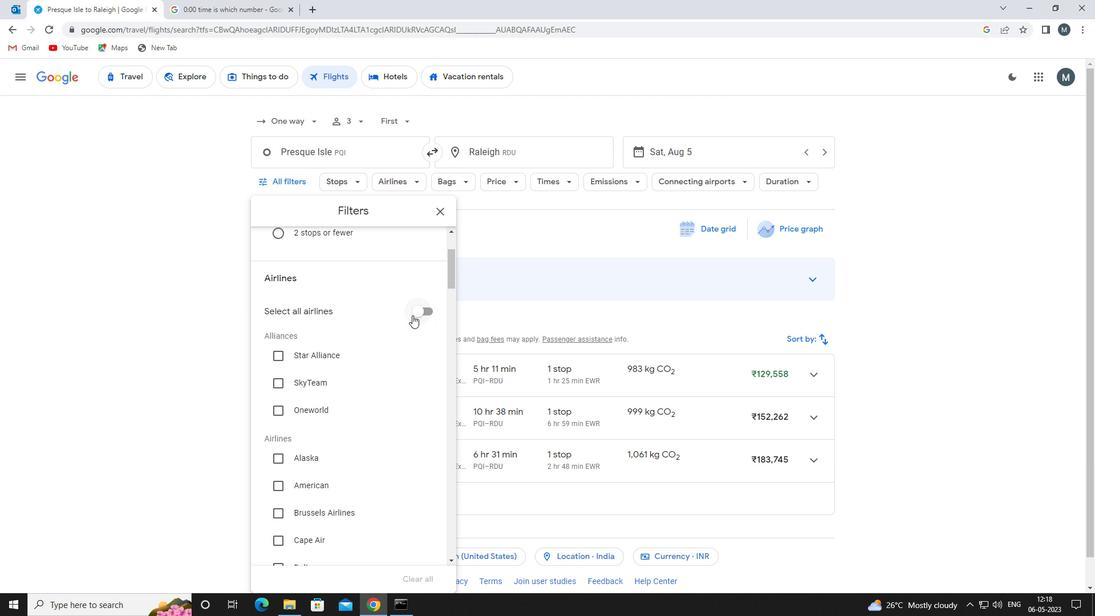 
Action: Mouse moved to (412, 316)
Screenshot: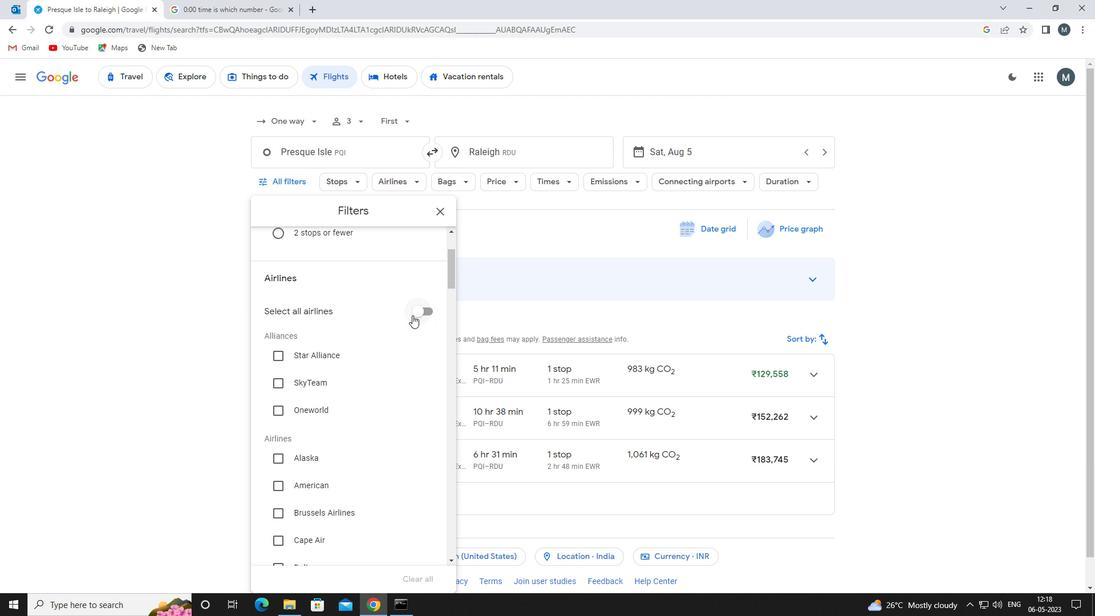 
Action: Mouse scrolled (412, 316) with delta (0, 0)
Screenshot: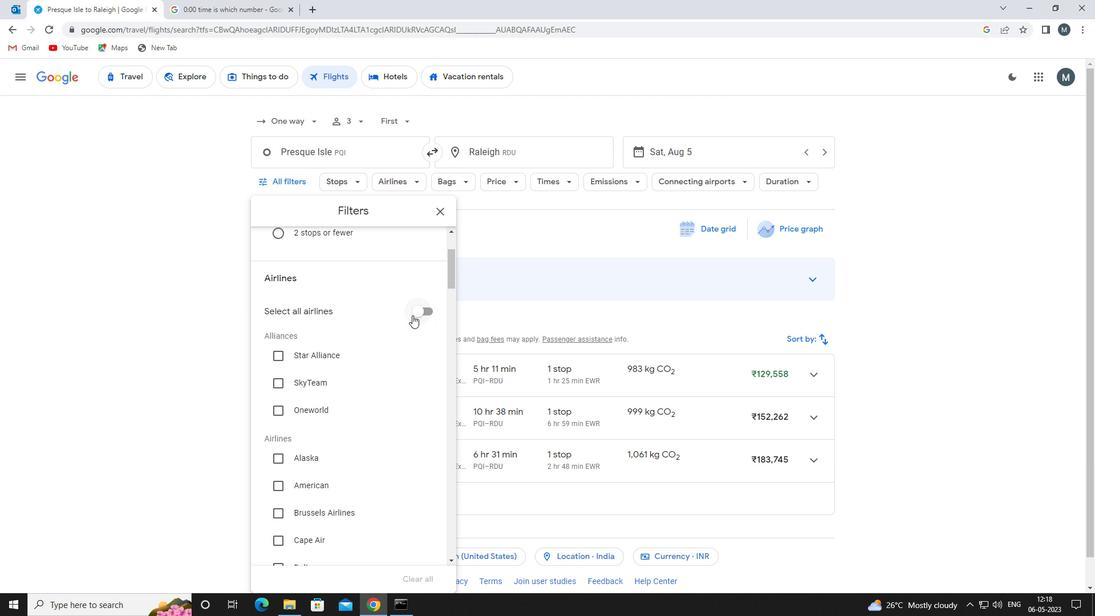 
Action: Mouse scrolled (412, 316) with delta (0, 0)
Screenshot: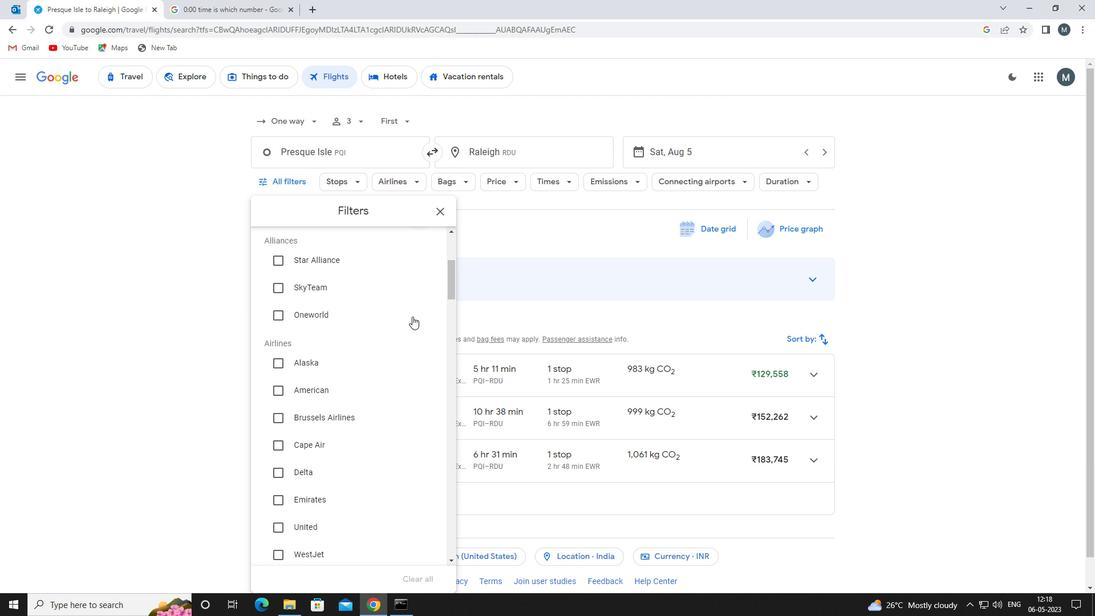 
Action: Mouse scrolled (412, 316) with delta (0, 0)
Screenshot: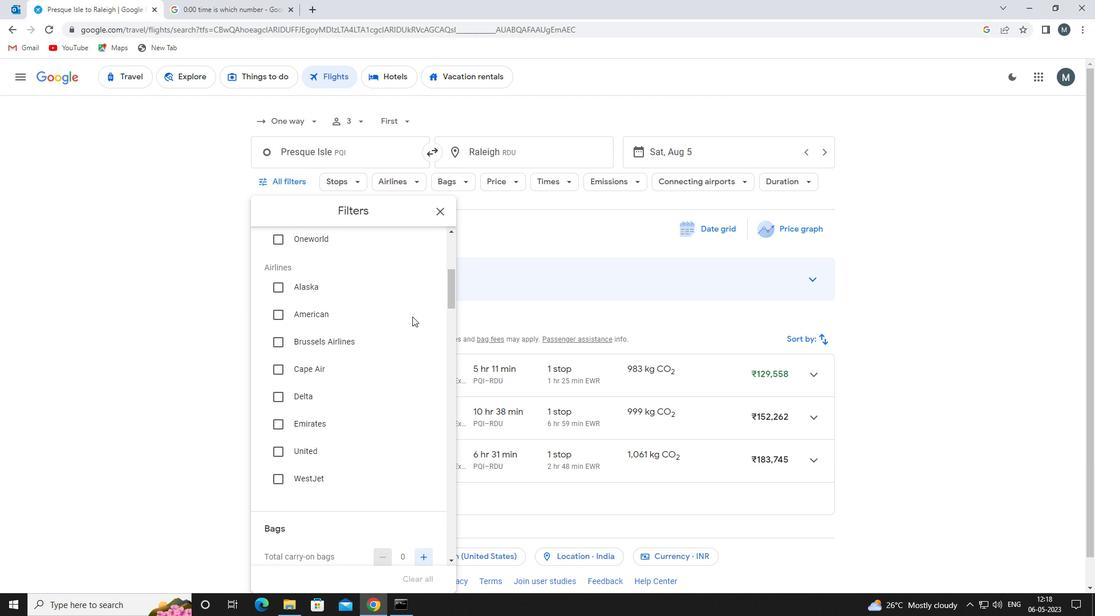 
Action: Mouse scrolled (412, 316) with delta (0, 0)
Screenshot: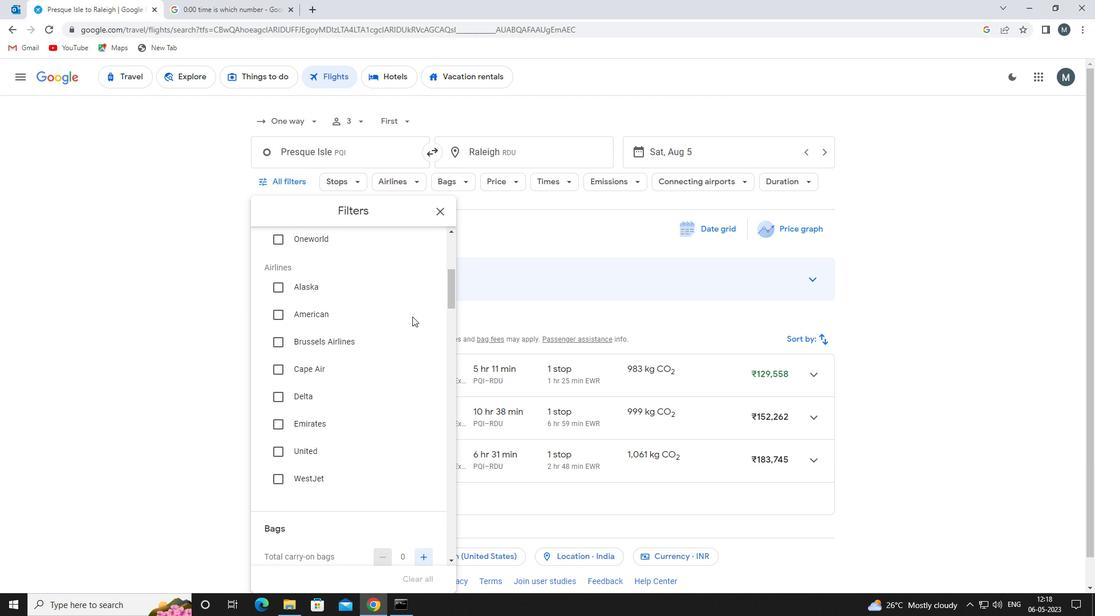 
Action: Mouse scrolled (412, 316) with delta (0, 0)
Screenshot: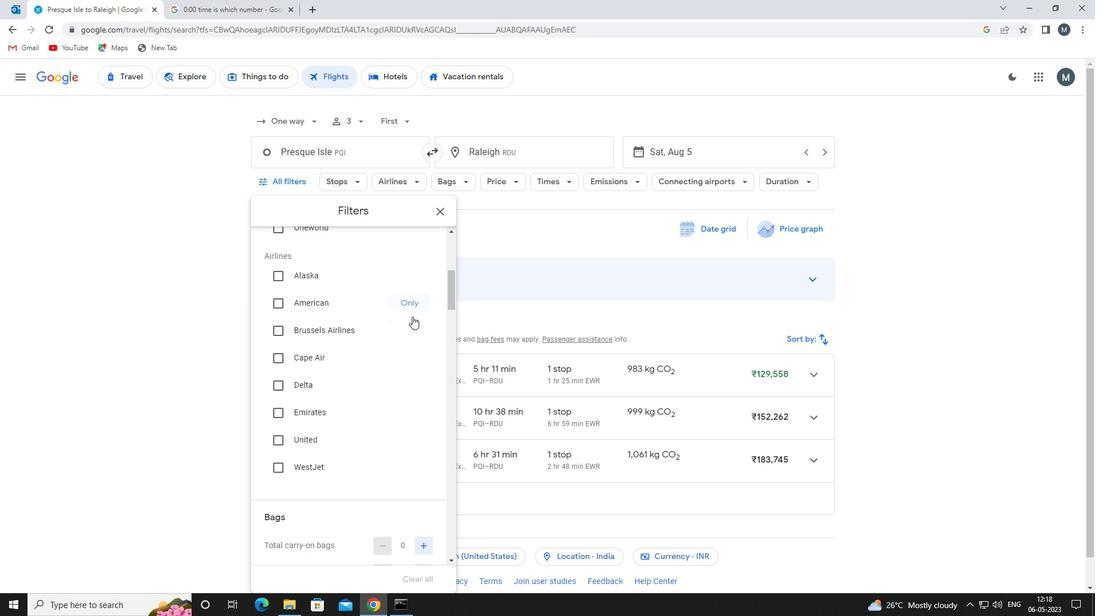 
Action: Mouse moved to (430, 415)
Screenshot: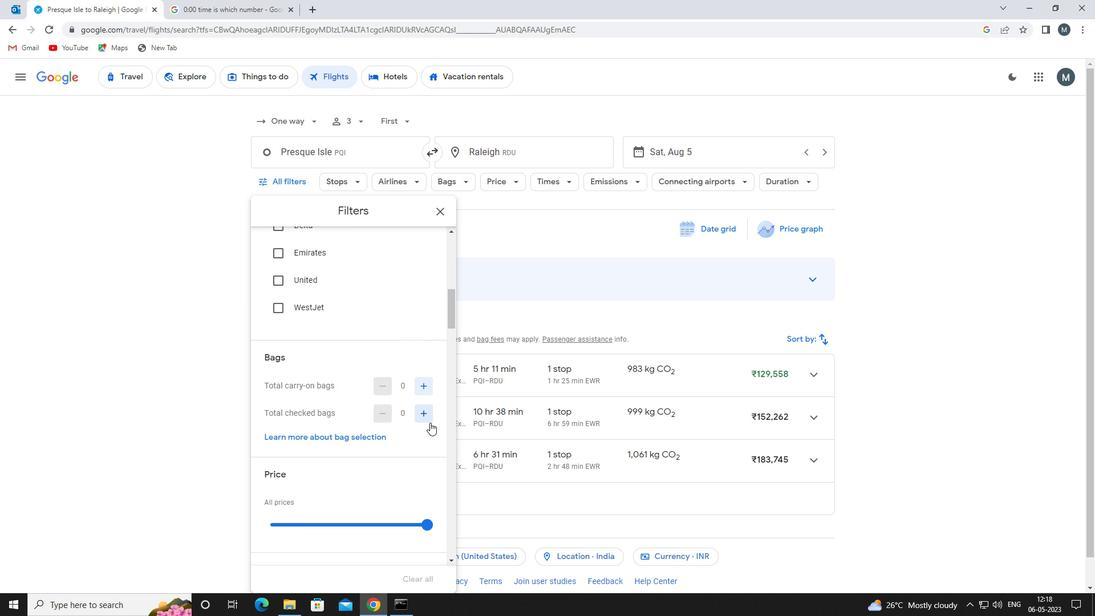 
Action: Mouse pressed left at (430, 415)
Screenshot: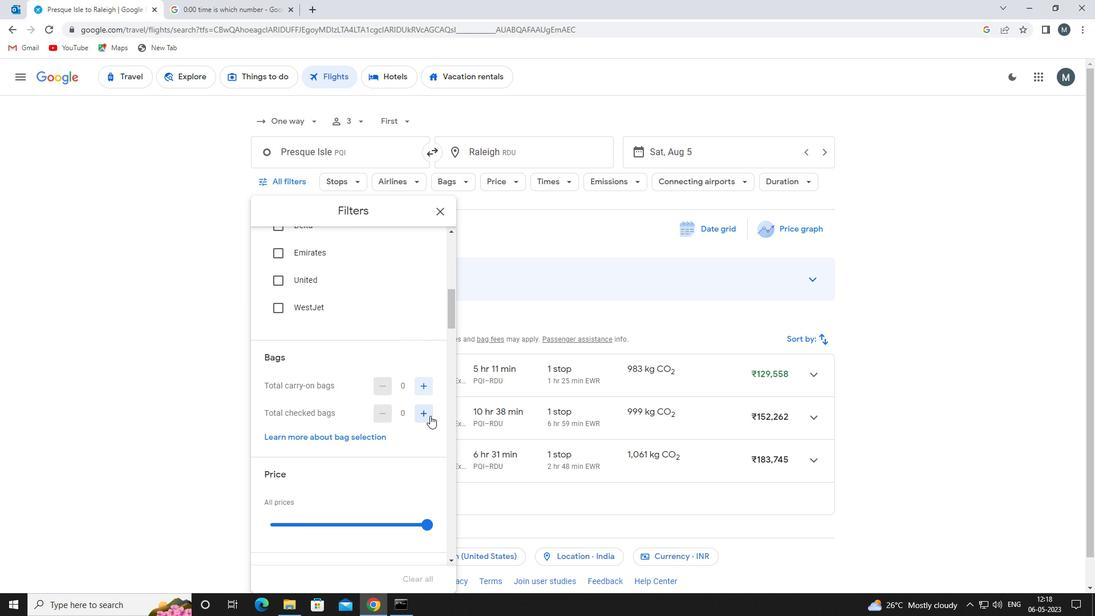 
Action: Mouse pressed left at (430, 415)
Screenshot: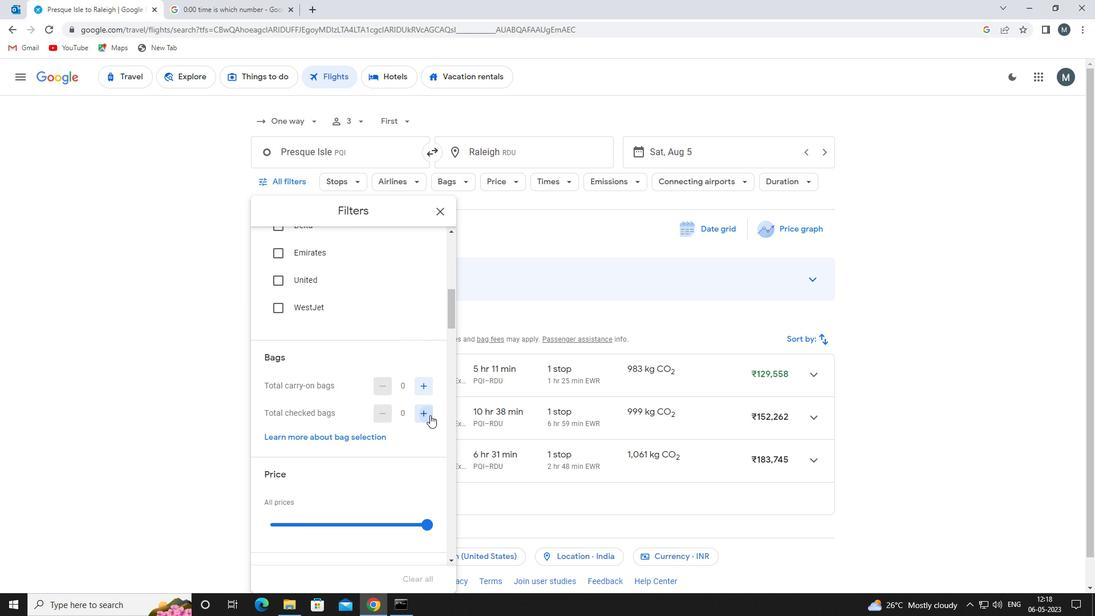 
Action: Mouse moved to (379, 381)
Screenshot: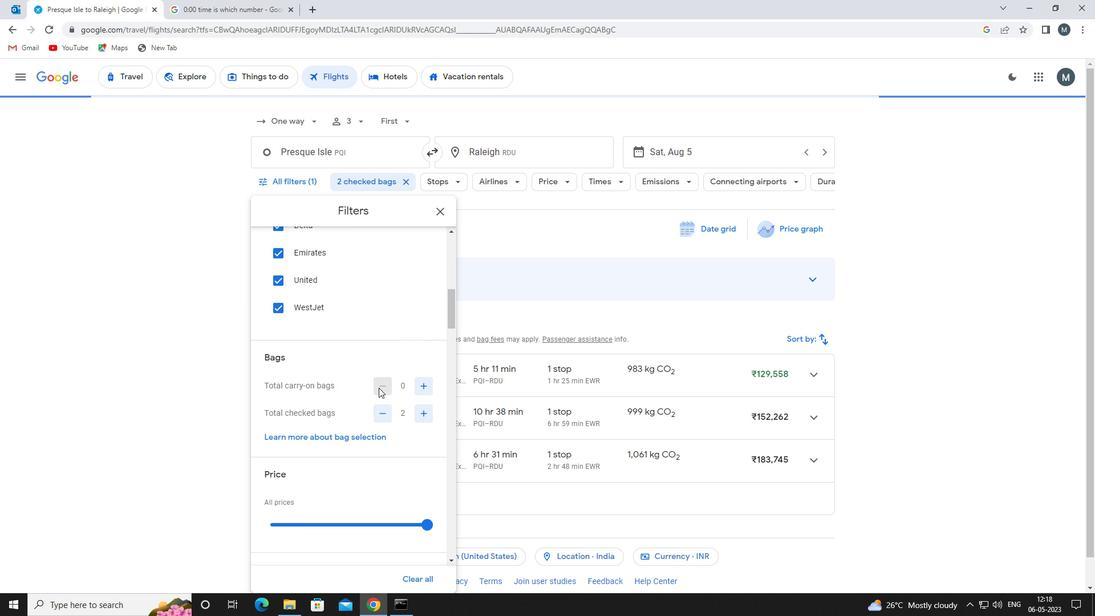 
Action: Mouse scrolled (379, 380) with delta (0, 0)
Screenshot: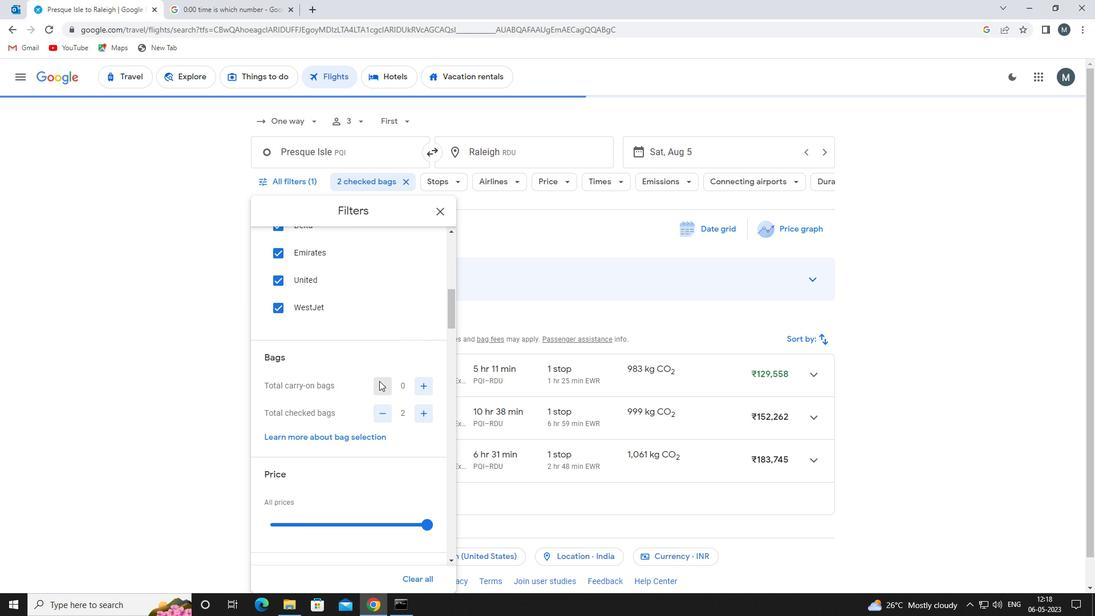 
Action: Mouse scrolled (379, 380) with delta (0, 0)
Screenshot: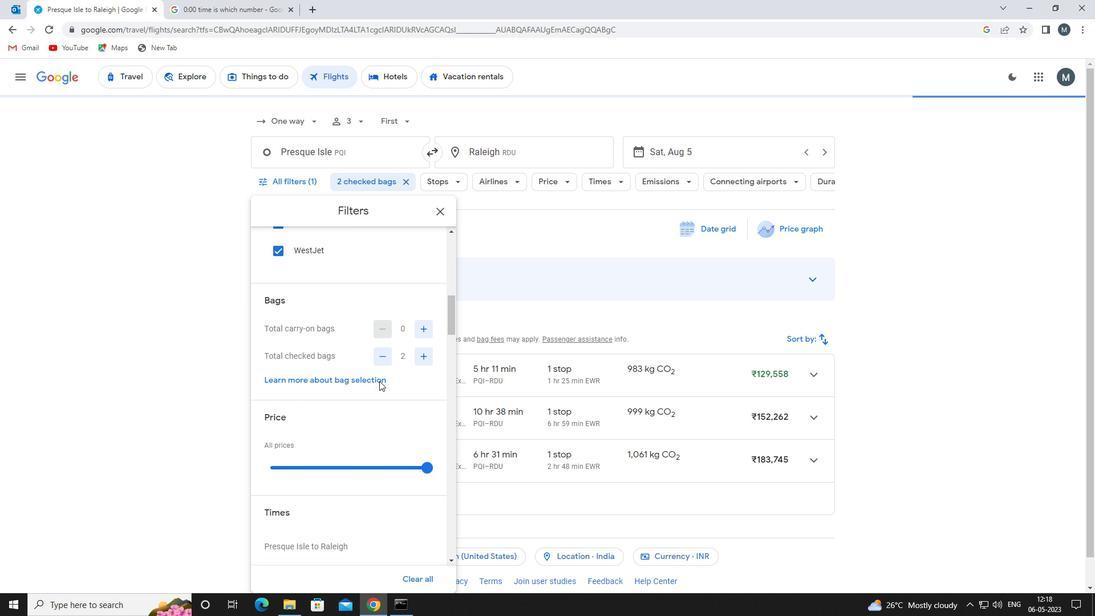
Action: Mouse moved to (350, 404)
Screenshot: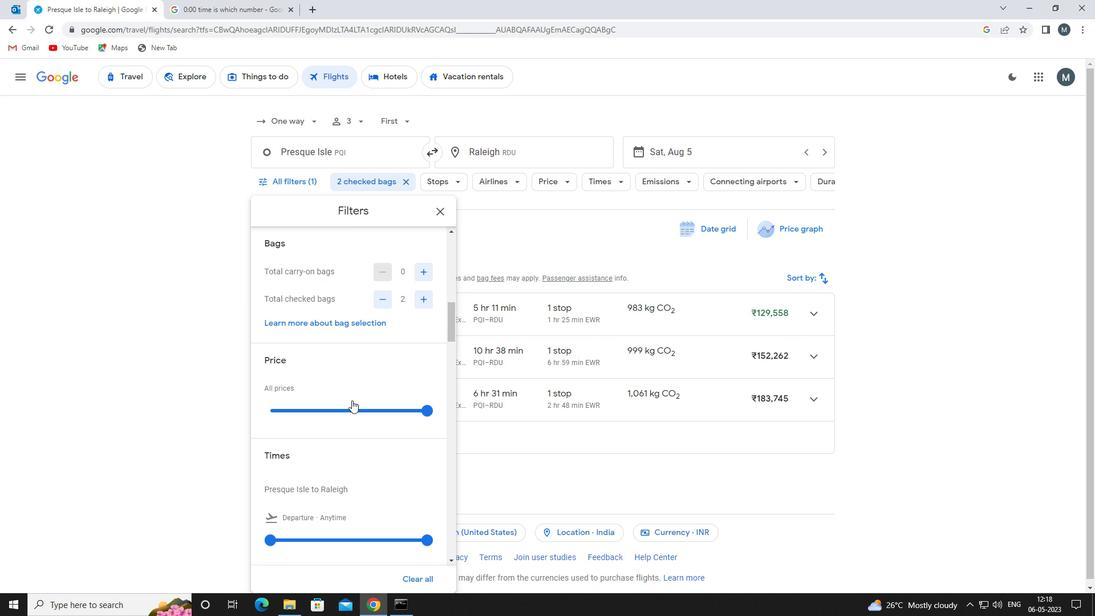 
Action: Mouse pressed left at (350, 404)
Screenshot: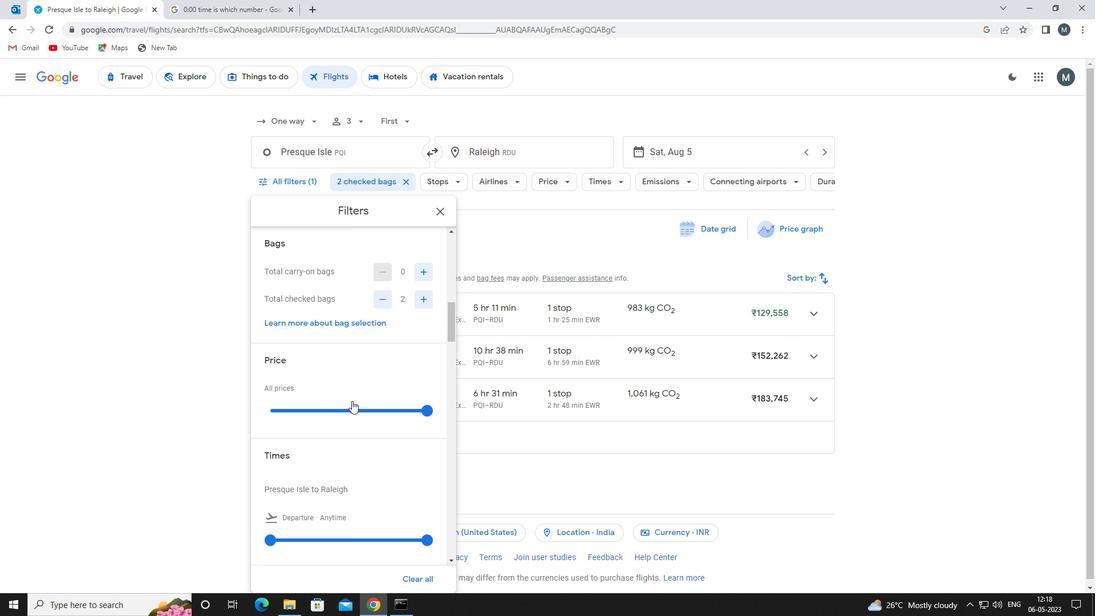 
Action: Mouse pressed left at (350, 404)
Screenshot: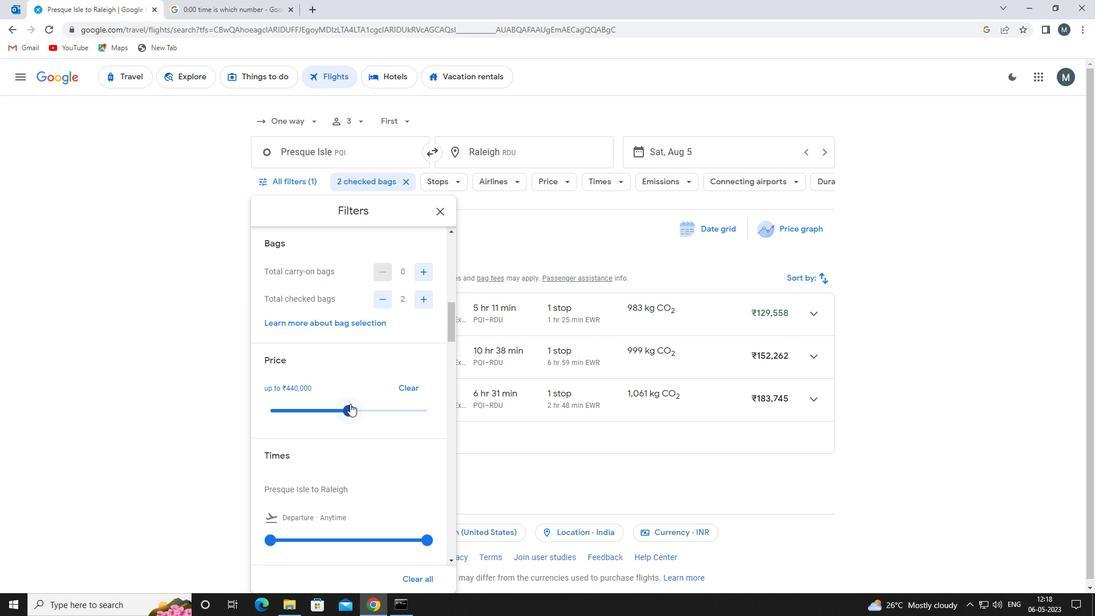 
Action: Mouse moved to (356, 369)
Screenshot: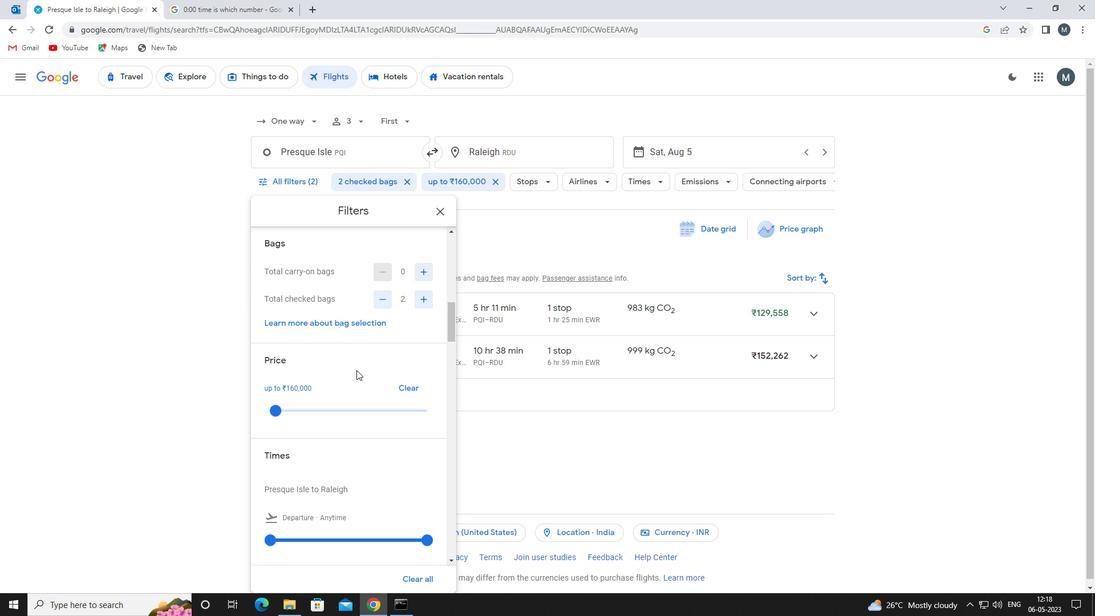 
Action: Mouse scrolled (356, 368) with delta (0, 0)
Screenshot: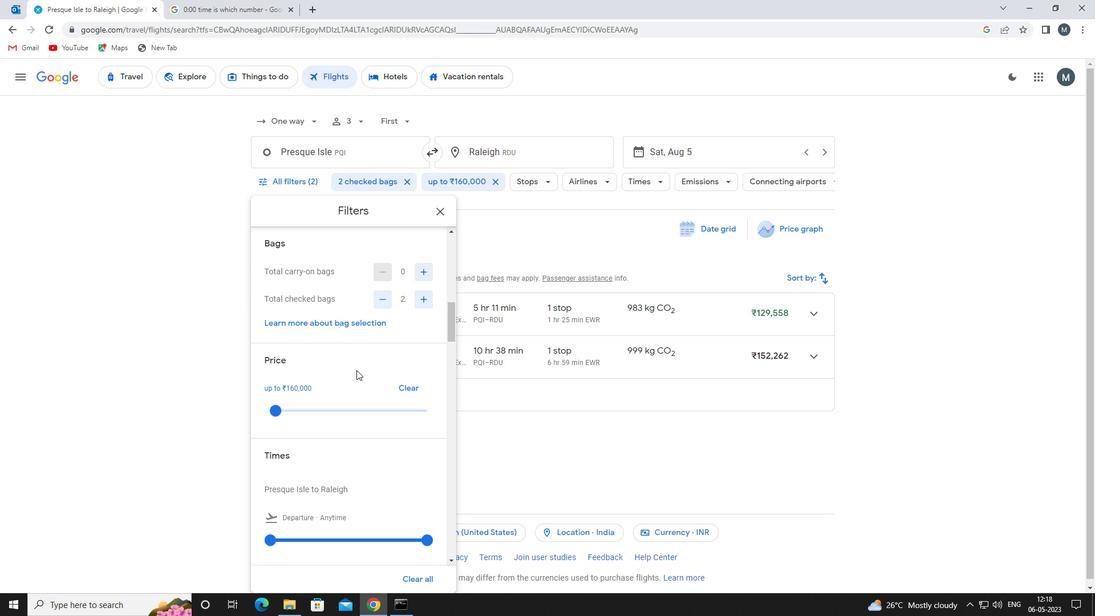 
Action: Mouse moved to (351, 369)
Screenshot: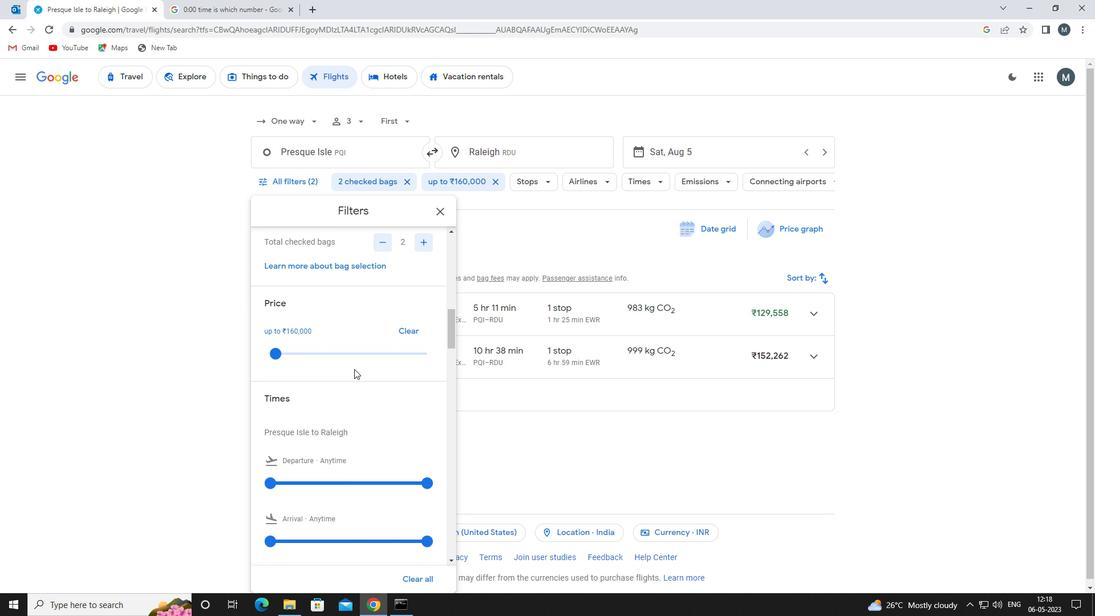 
Action: Mouse scrolled (351, 369) with delta (0, 0)
Screenshot: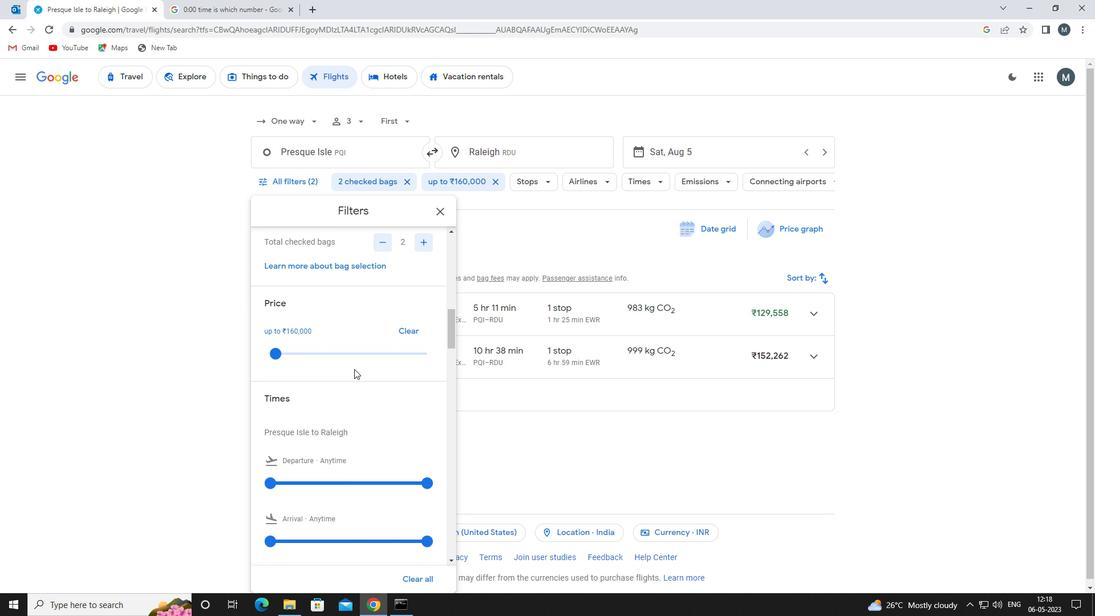 
Action: Mouse scrolled (351, 369) with delta (0, 0)
Screenshot: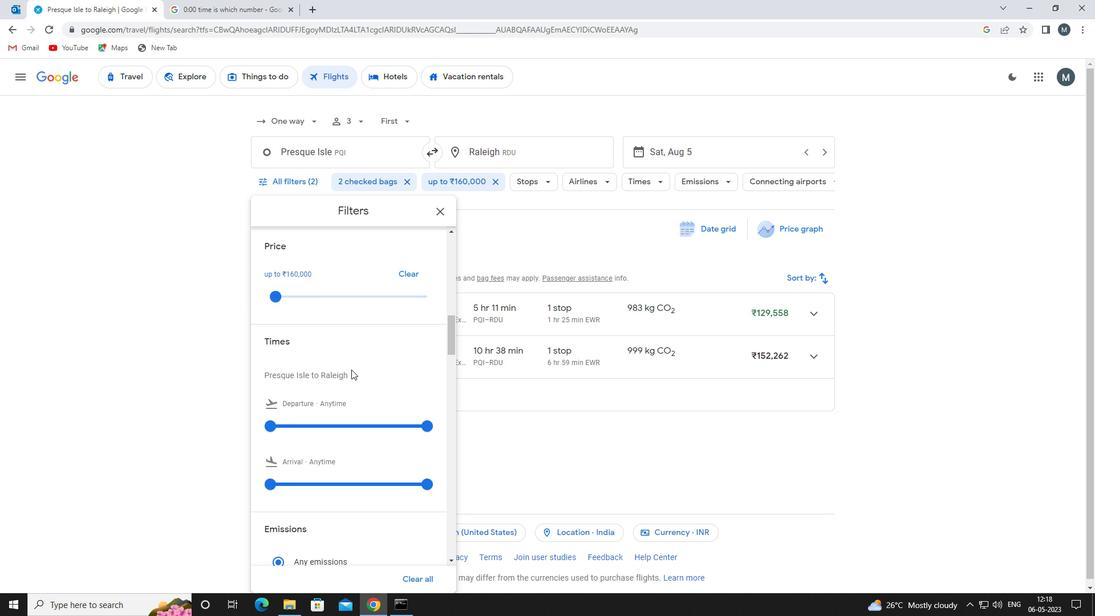 
Action: Mouse moved to (273, 368)
Screenshot: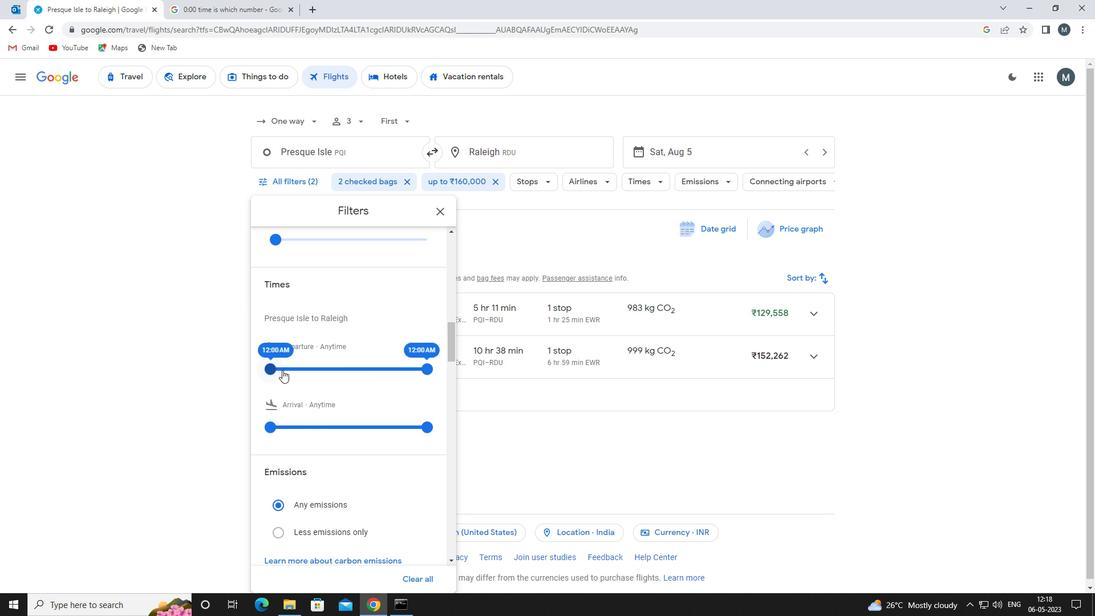 
Action: Mouse pressed left at (273, 368)
Screenshot: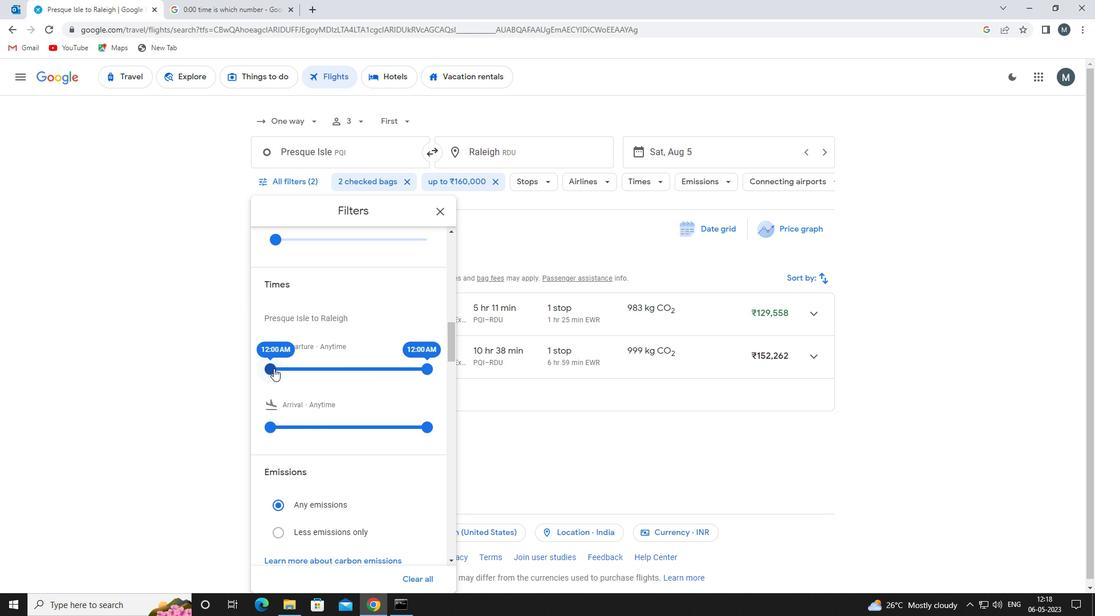 
Action: Mouse moved to (422, 368)
Screenshot: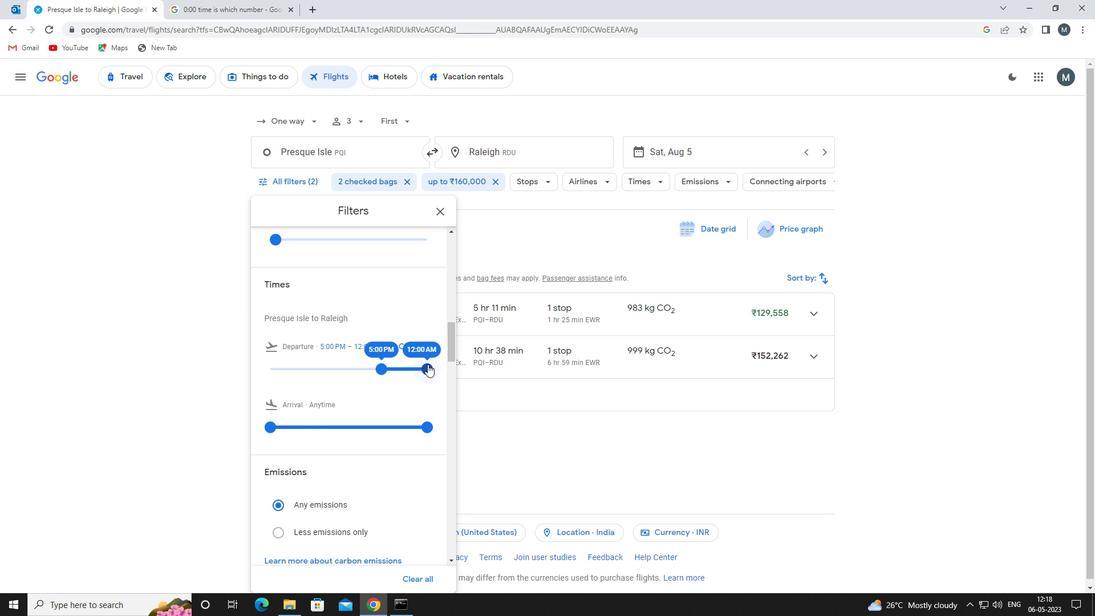 
Action: Mouse pressed left at (422, 368)
Screenshot: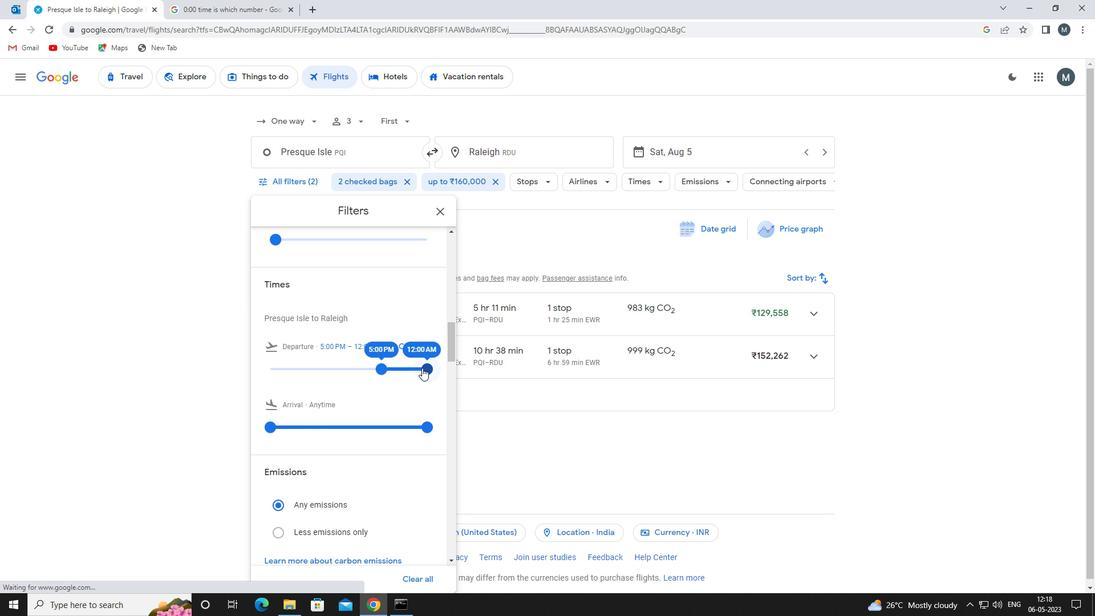 
Action: Mouse moved to (377, 345)
Screenshot: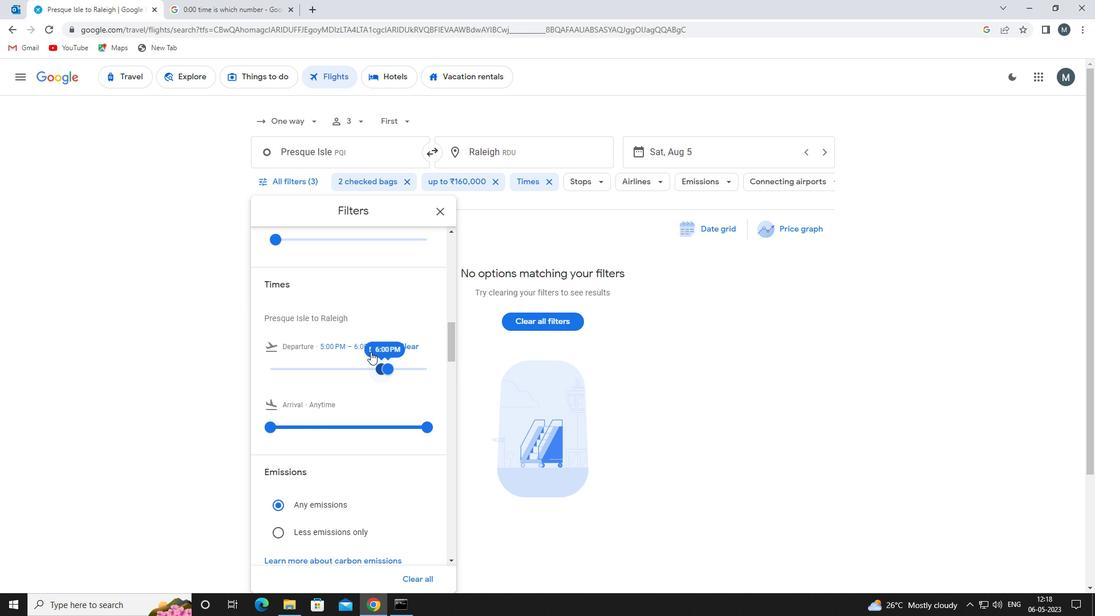 
Action: Mouse scrolled (377, 344) with delta (0, 0)
Screenshot: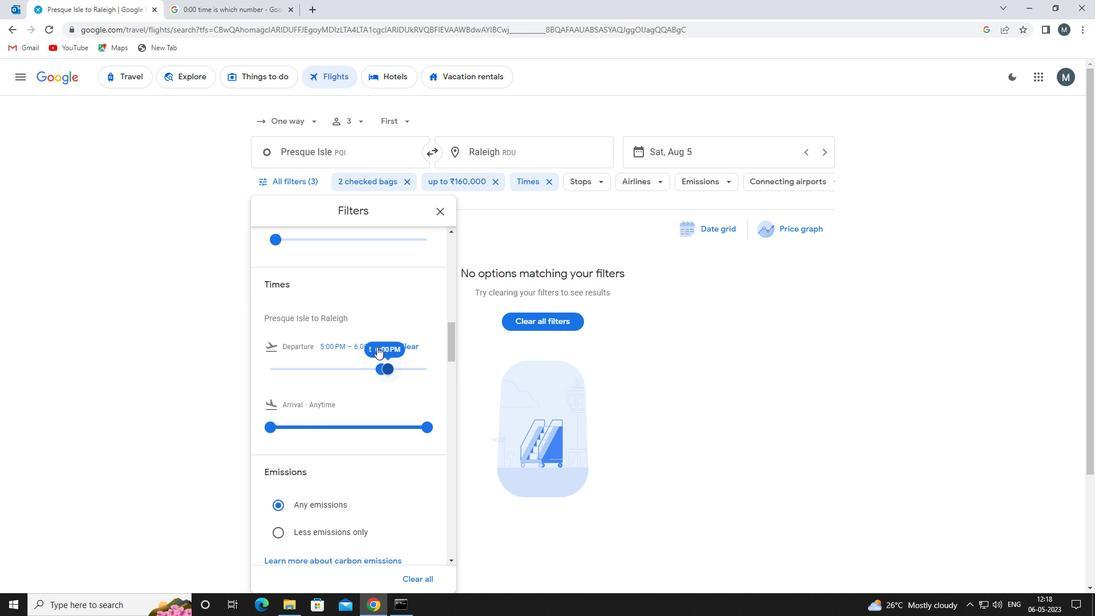 
Action: Mouse scrolled (377, 344) with delta (0, 0)
Screenshot: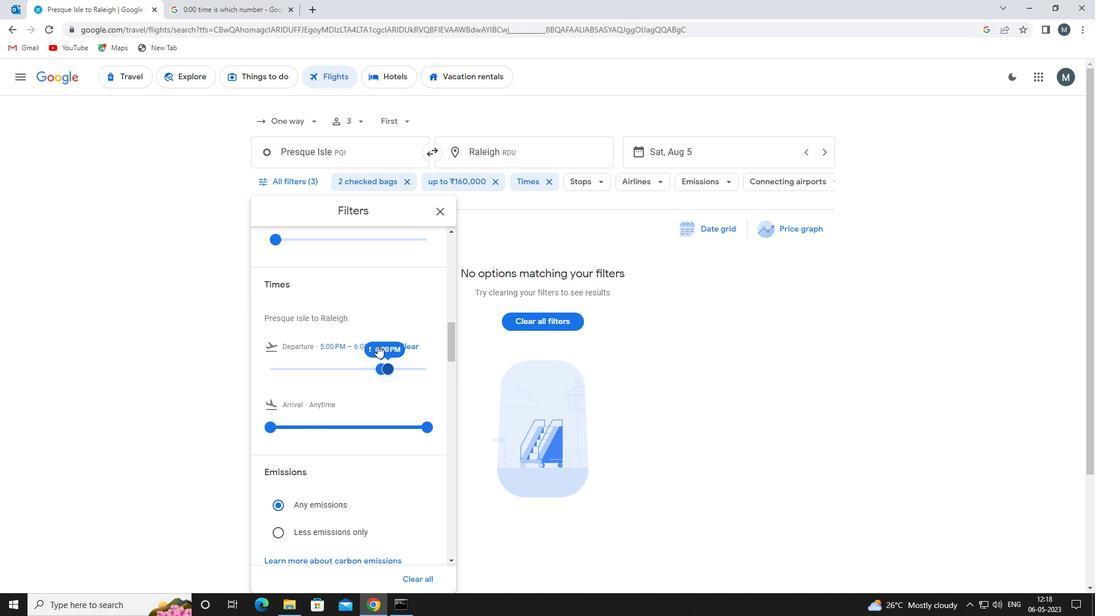 
Action: Mouse moved to (438, 214)
Screenshot: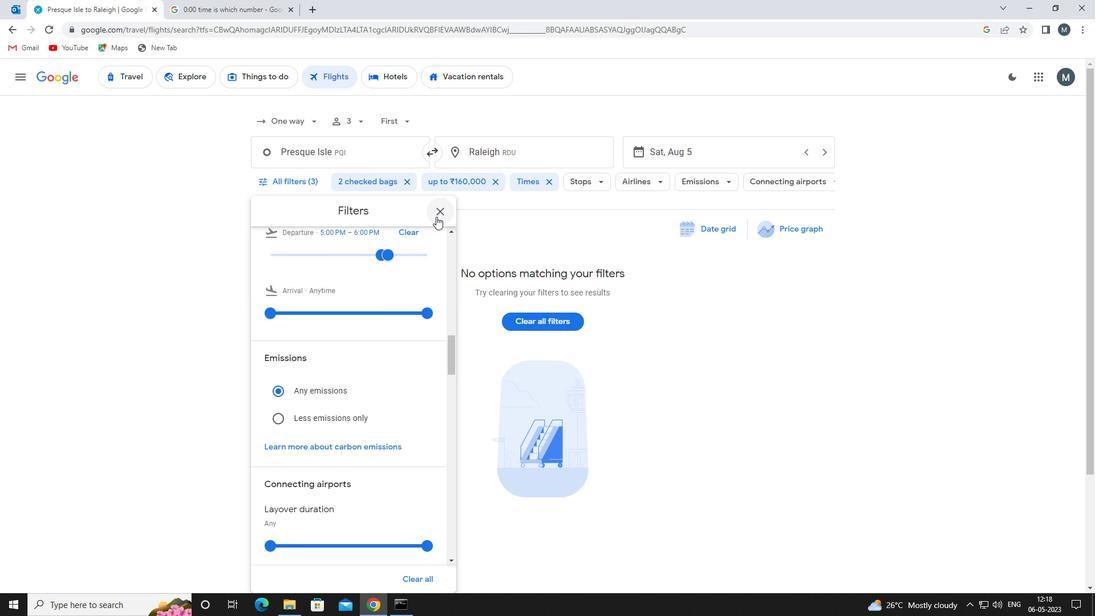 
Action: Mouse pressed left at (438, 214)
Screenshot: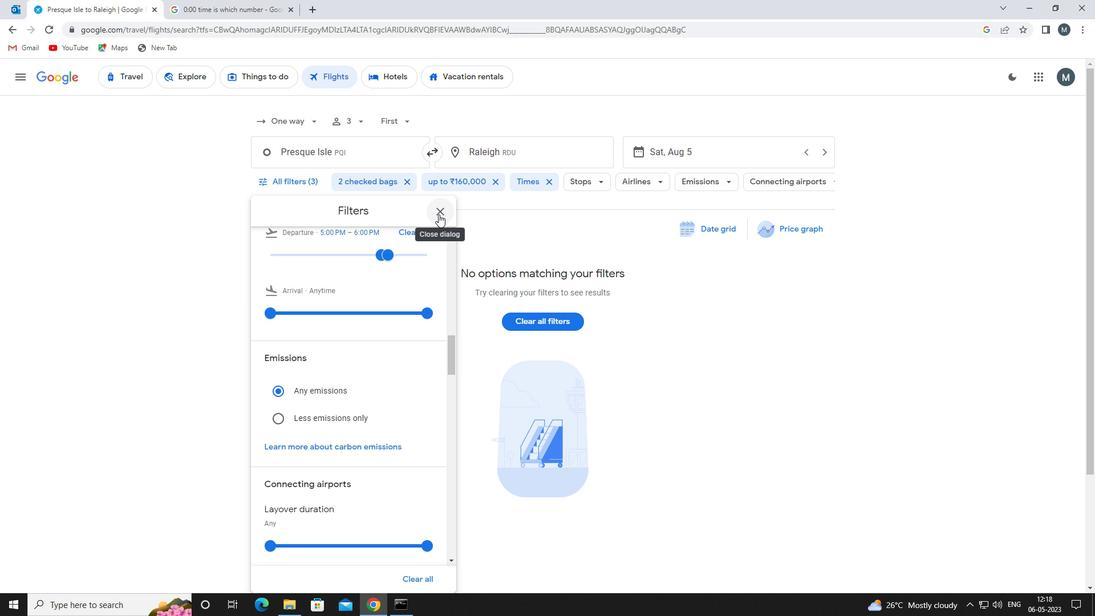 
